 Task: Look for products in the category "Frozen Meals" from Blake's only.
Action: Mouse moved to (331, 158)
Screenshot: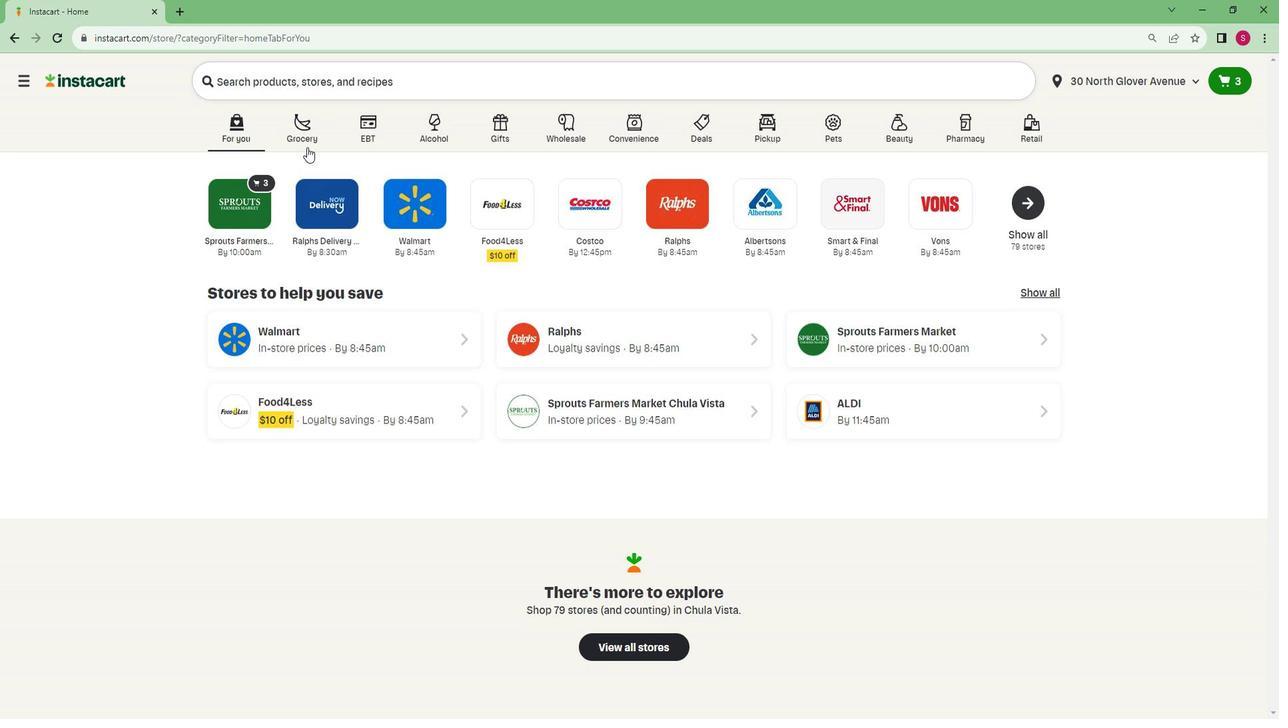 
Action: Mouse pressed left at (331, 158)
Screenshot: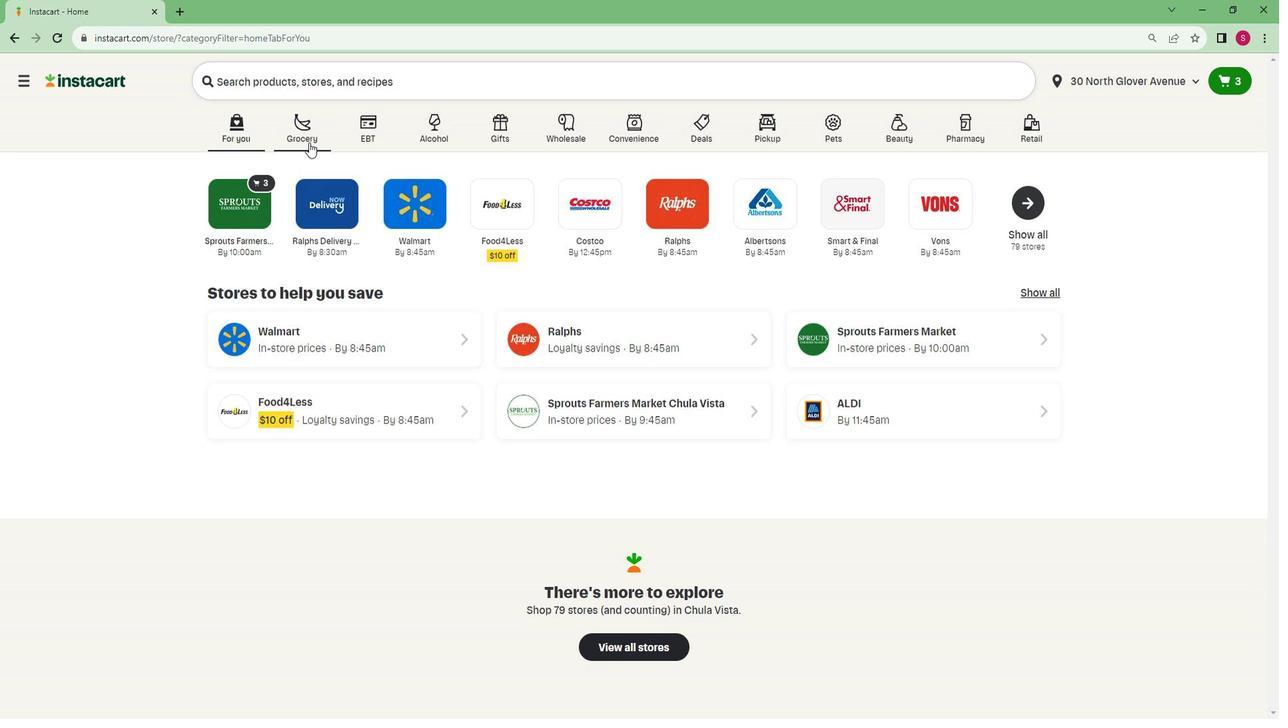 
Action: Mouse moved to (297, 382)
Screenshot: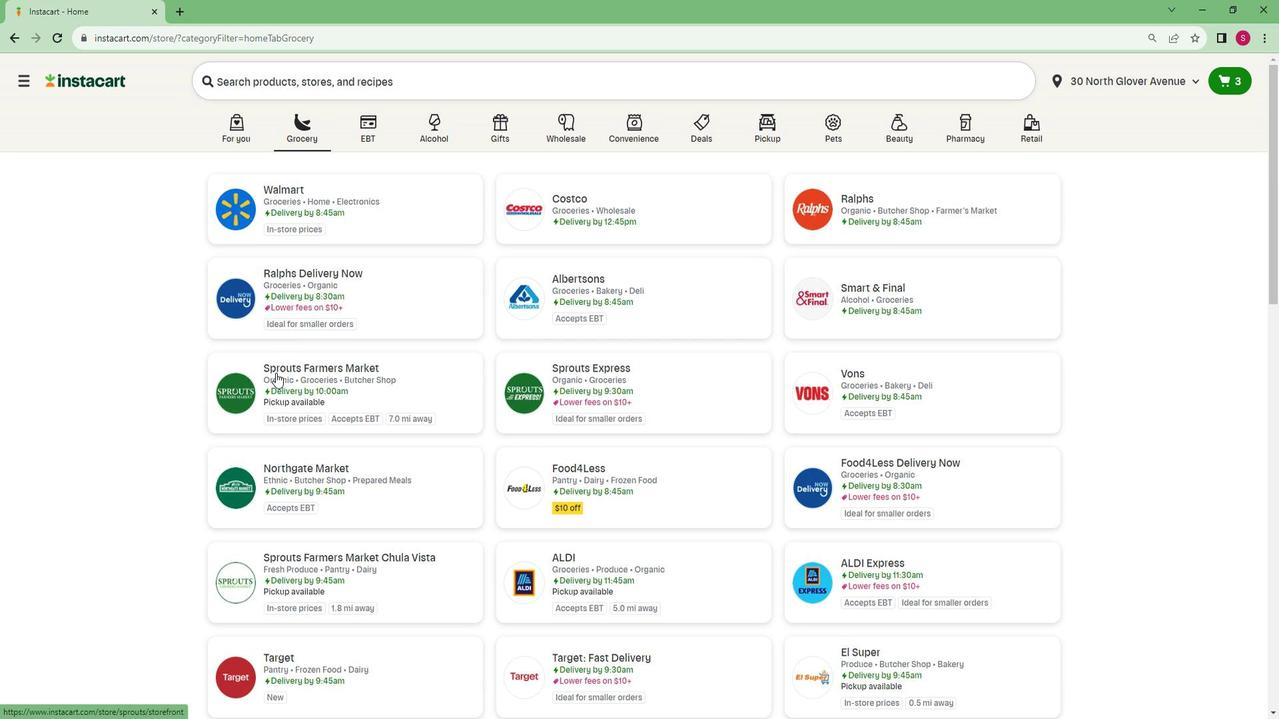 
Action: Mouse pressed left at (297, 382)
Screenshot: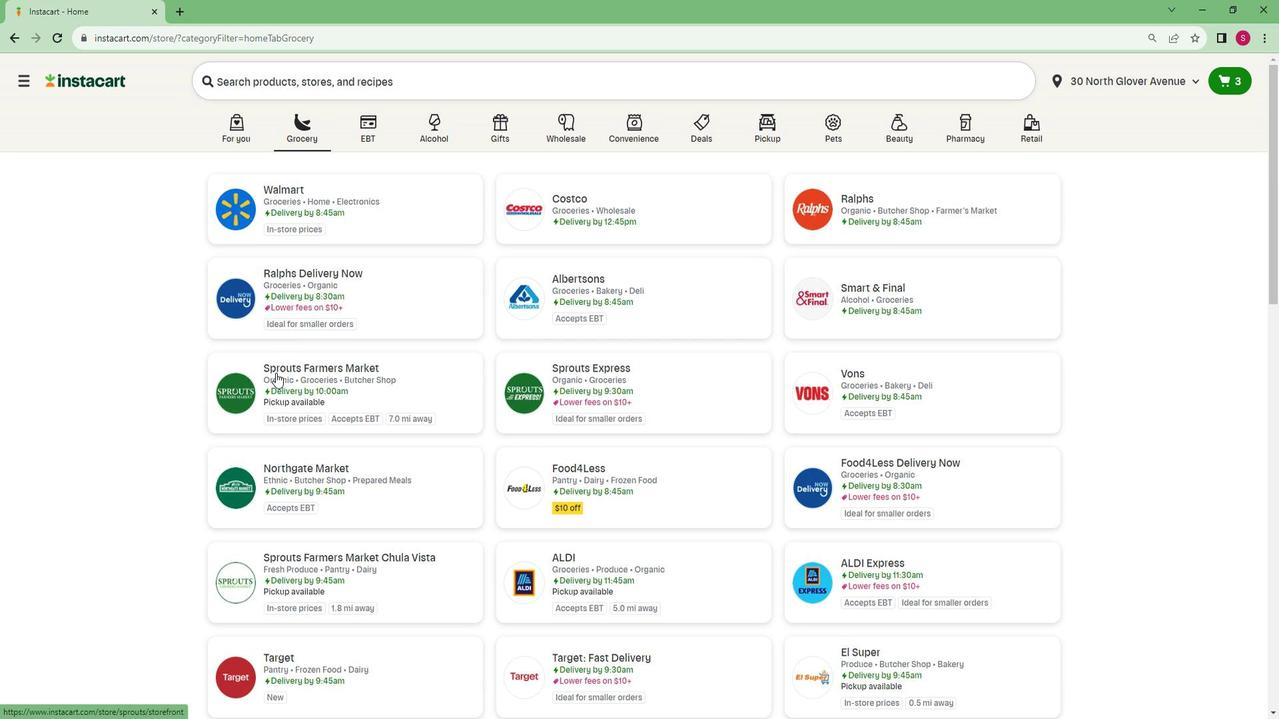 
Action: Mouse moved to (105, 614)
Screenshot: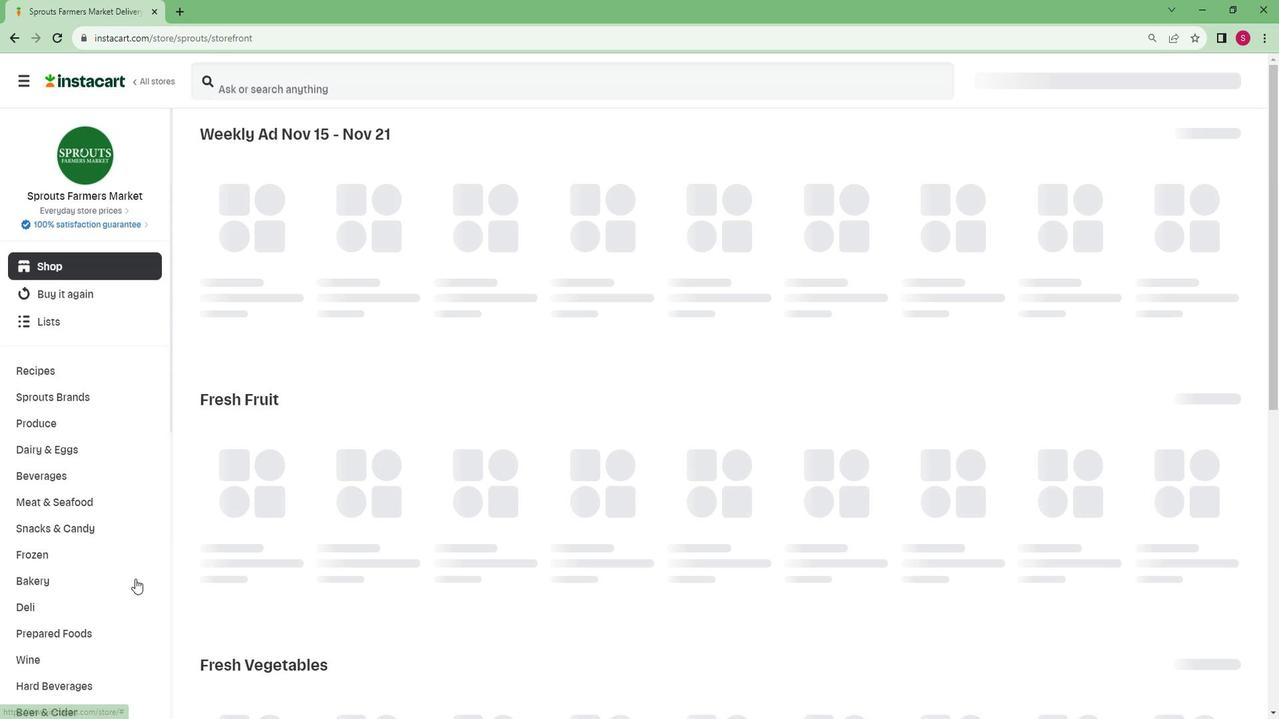 
Action: Mouse scrolled (105, 613) with delta (0, 0)
Screenshot: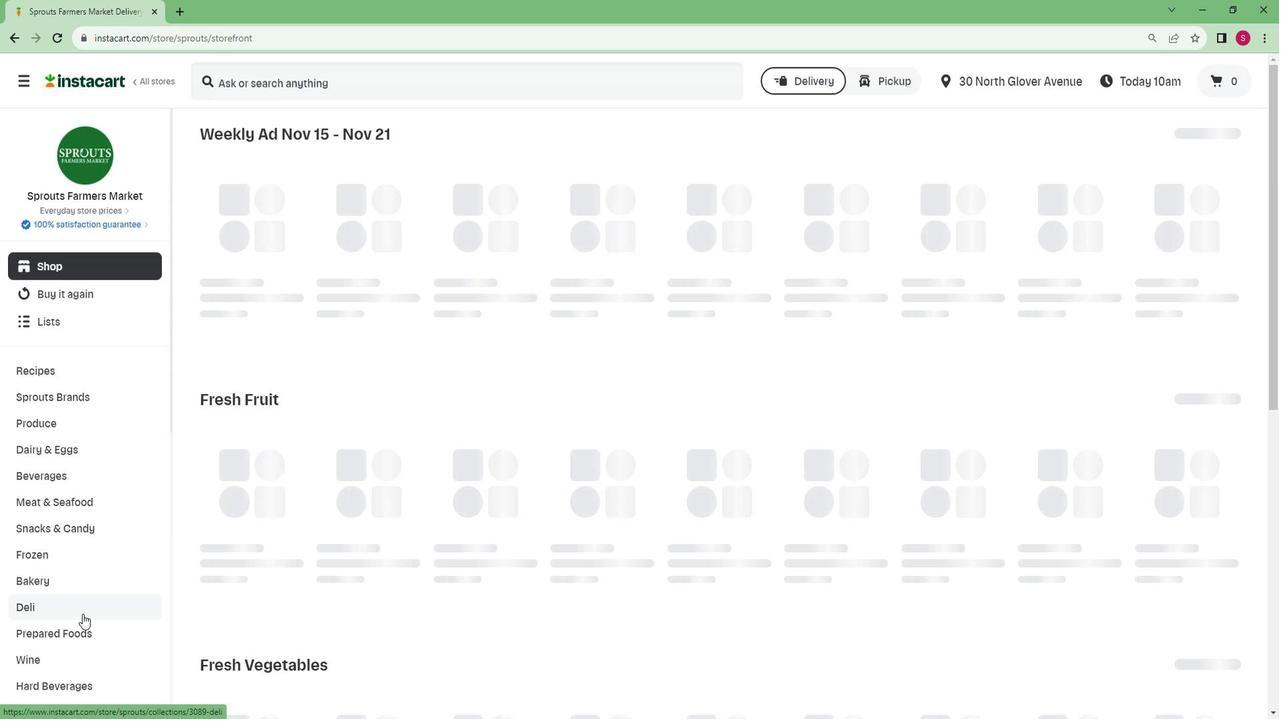 
Action: Mouse scrolled (105, 613) with delta (0, 0)
Screenshot: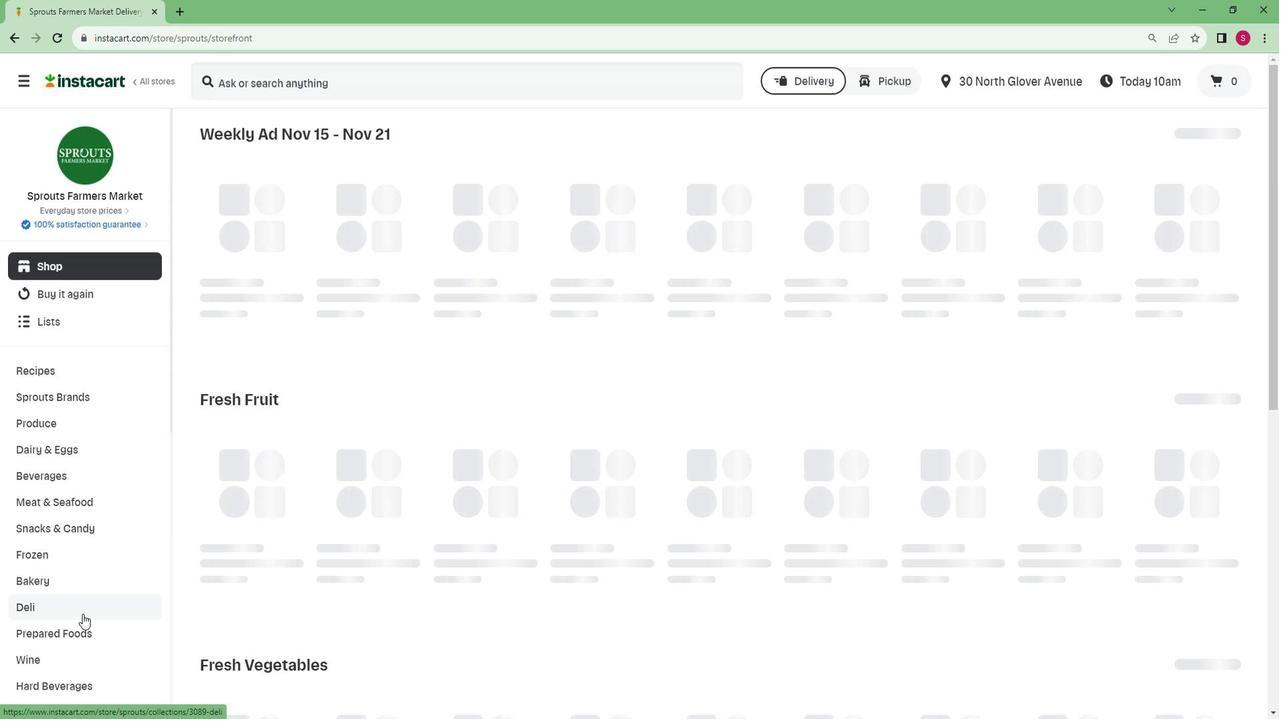 
Action: Mouse scrolled (105, 613) with delta (0, 0)
Screenshot: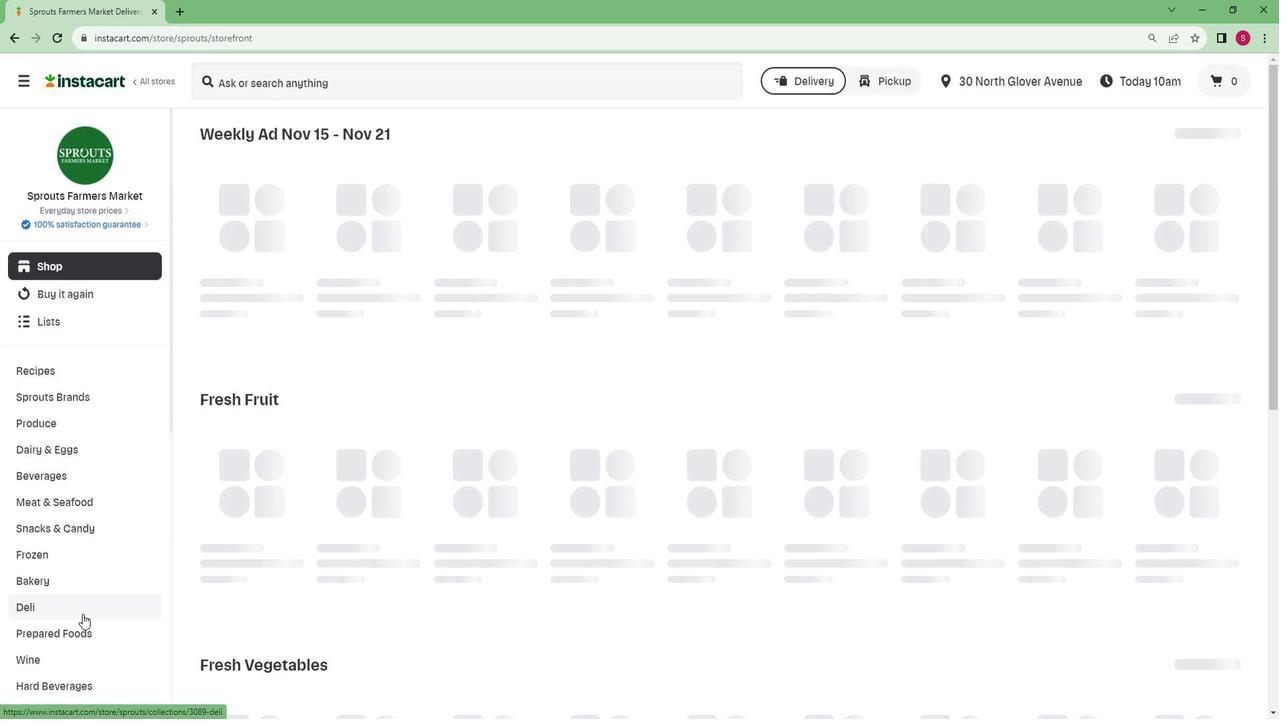 
Action: Mouse scrolled (105, 613) with delta (0, 0)
Screenshot: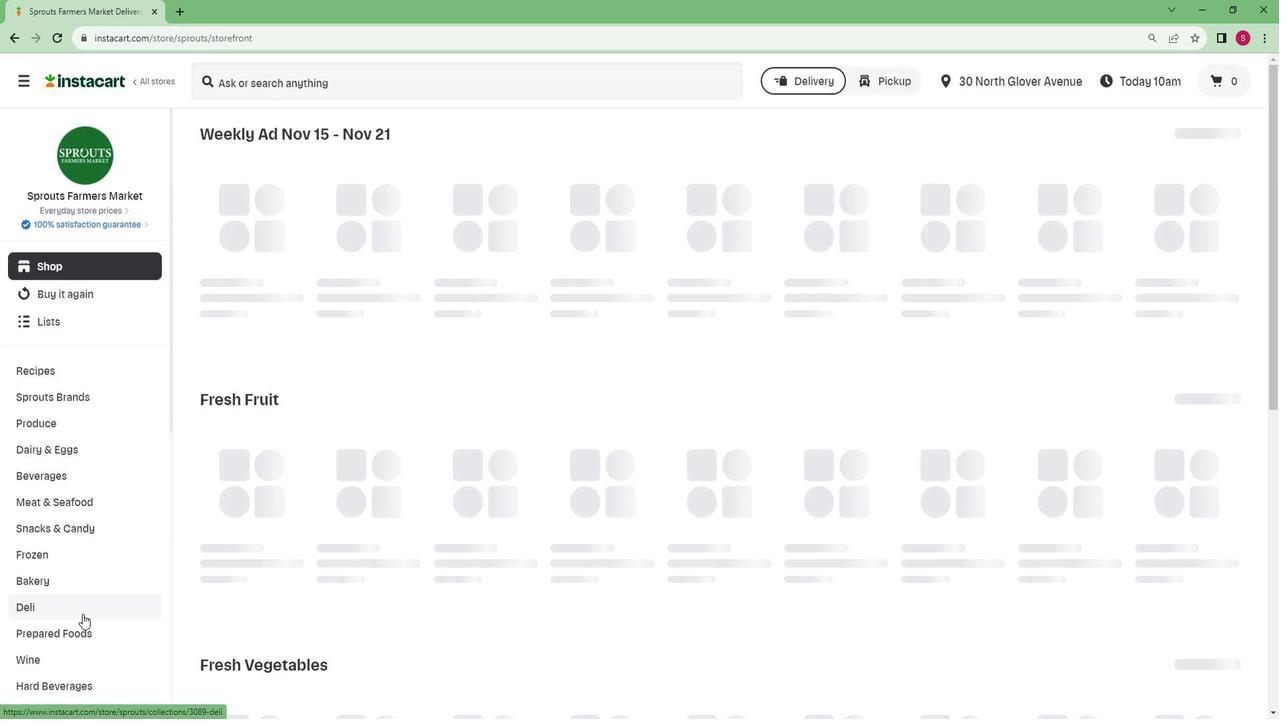 
Action: Mouse scrolled (105, 613) with delta (0, 0)
Screenshot: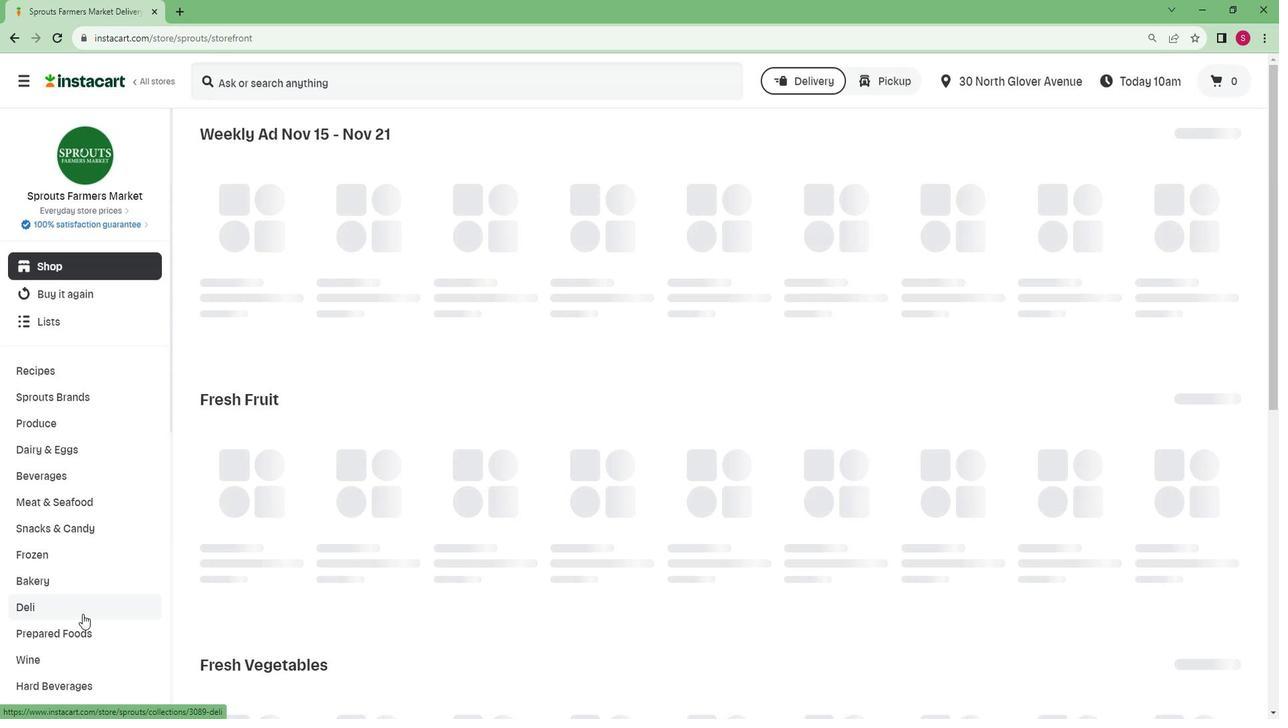 
Action: Mouse moved to (98, 611)
Screenshot: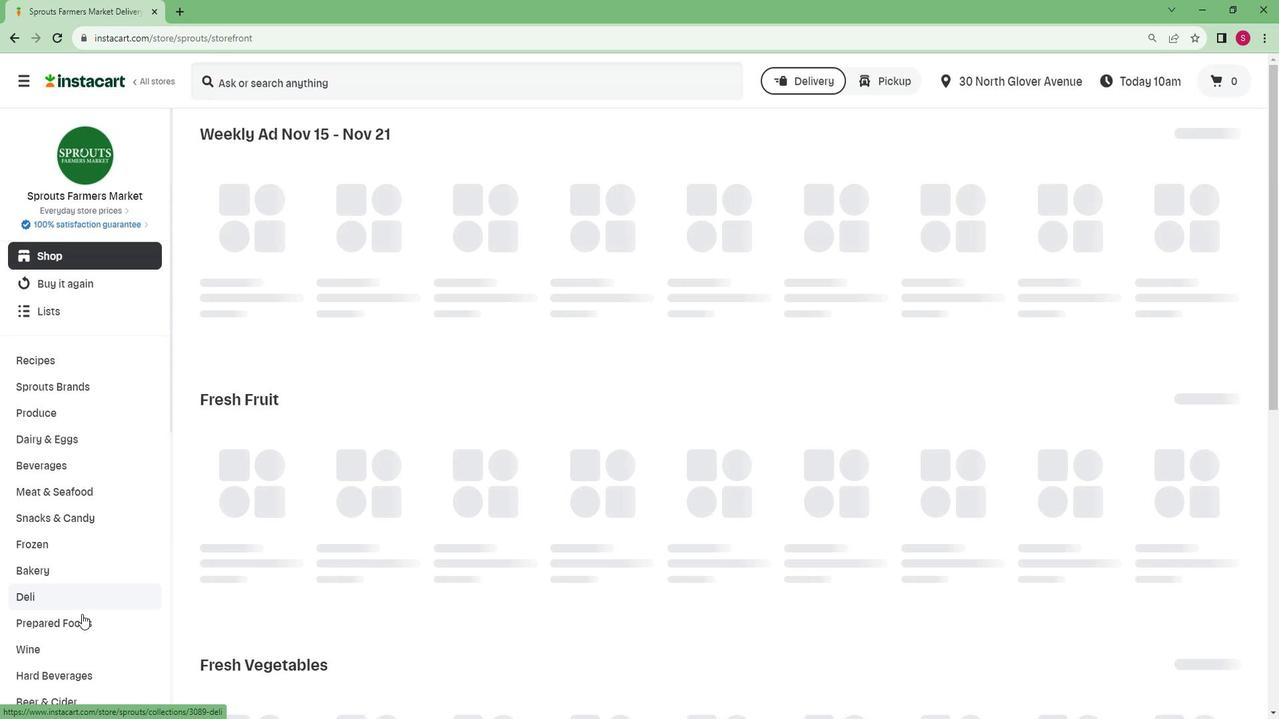 
Action: Mouse scrolled (98, 610) with delta (0, 0)
Screenshot: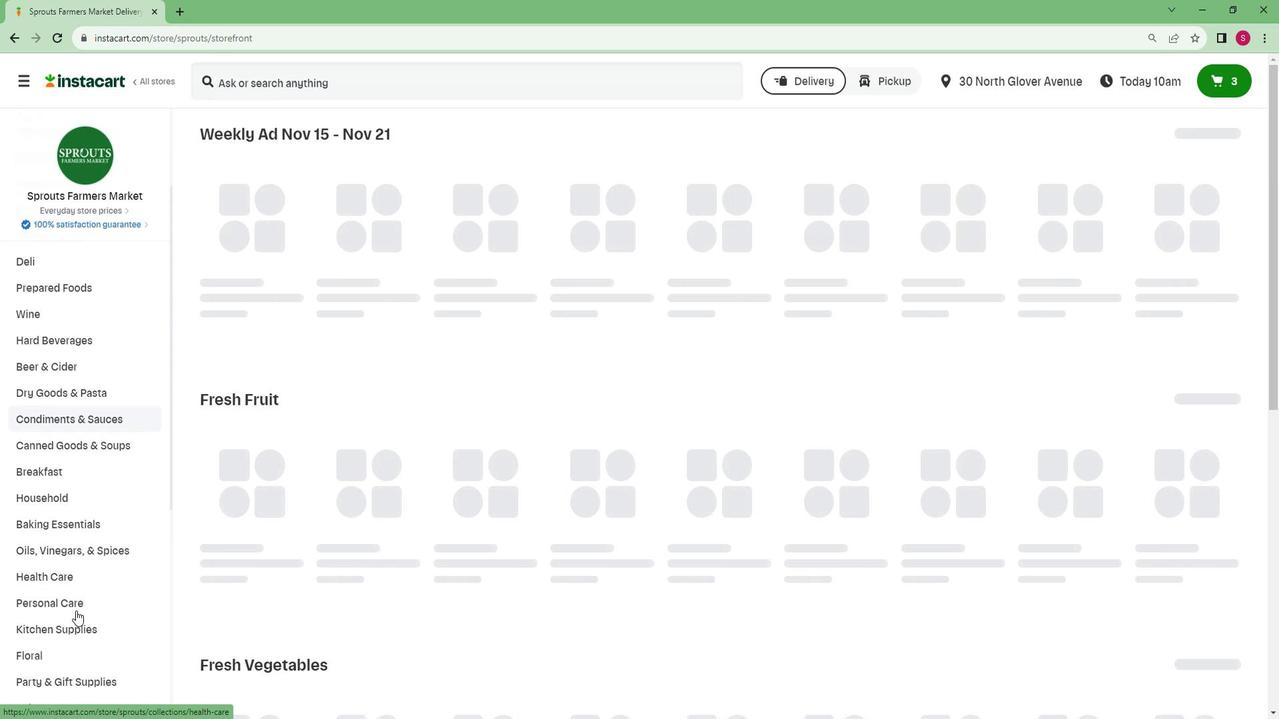 
Action: Mouse moved to (98, 610)
Screenshot: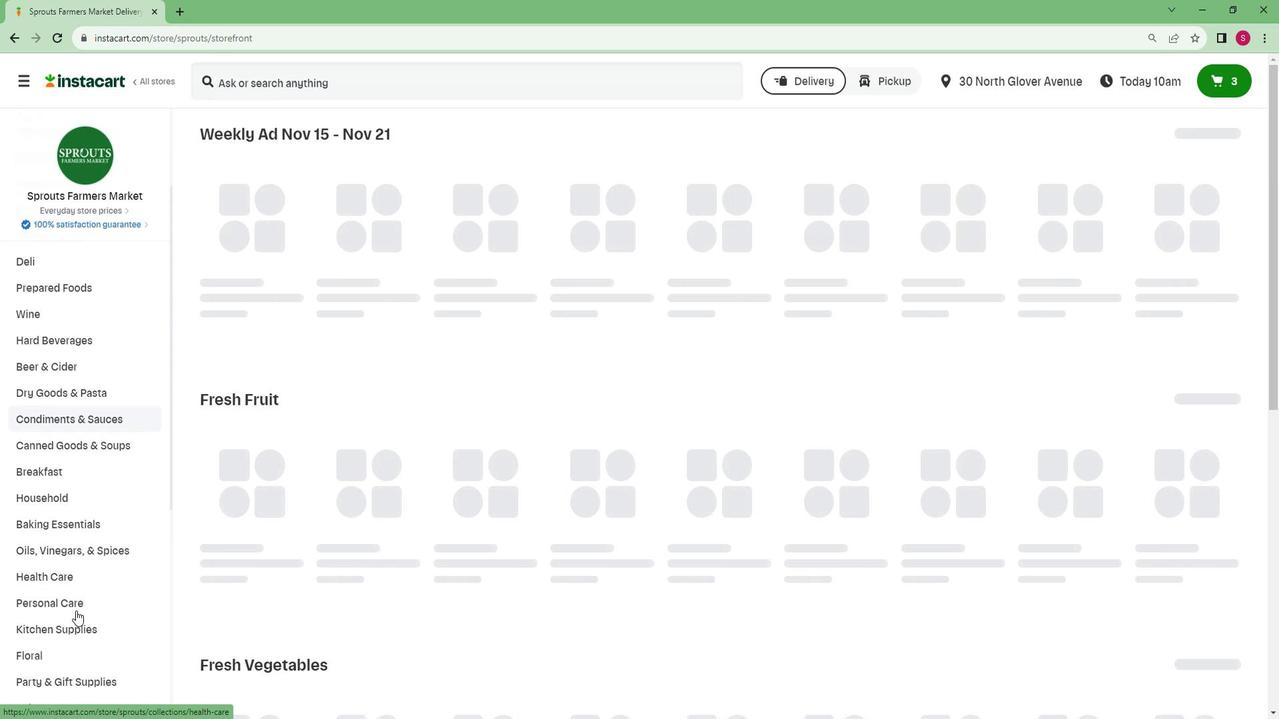 
Action: Mouse scrolled (98, 609) with delta (0, 0)
Screenshot: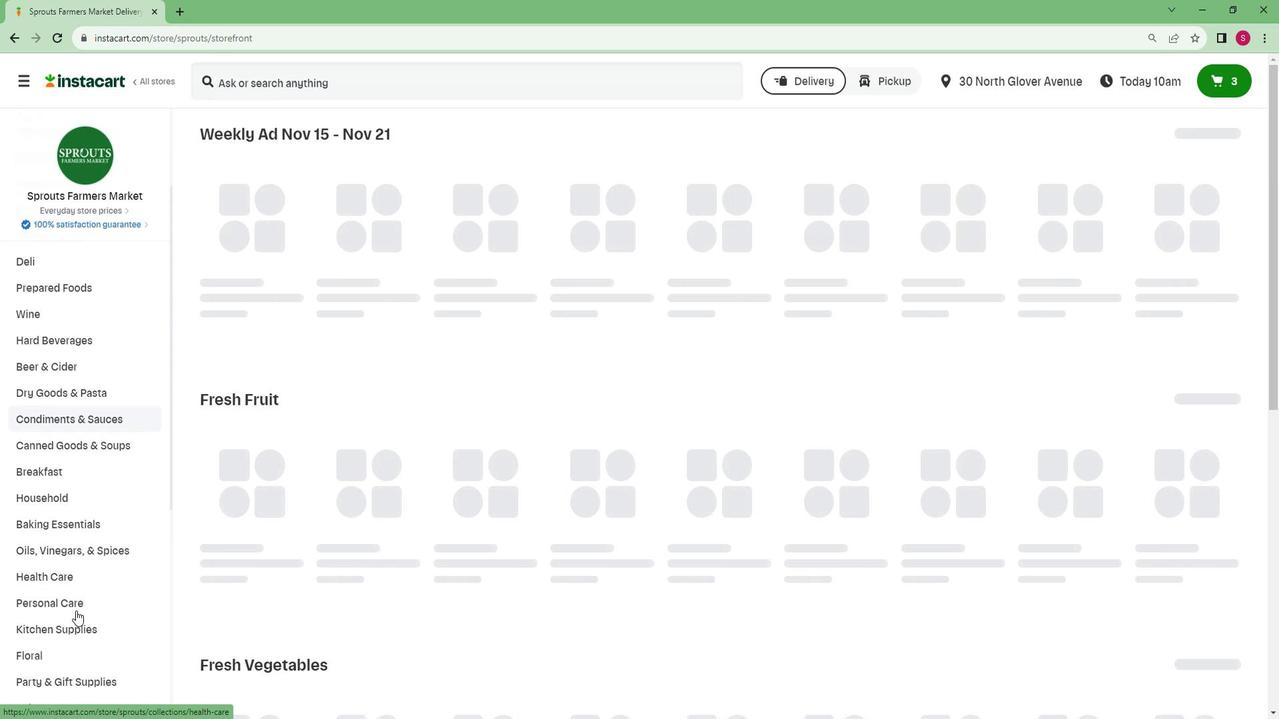 
Action: Mouse scrolled (98, 609) with delta (0, 0)
Screenshot: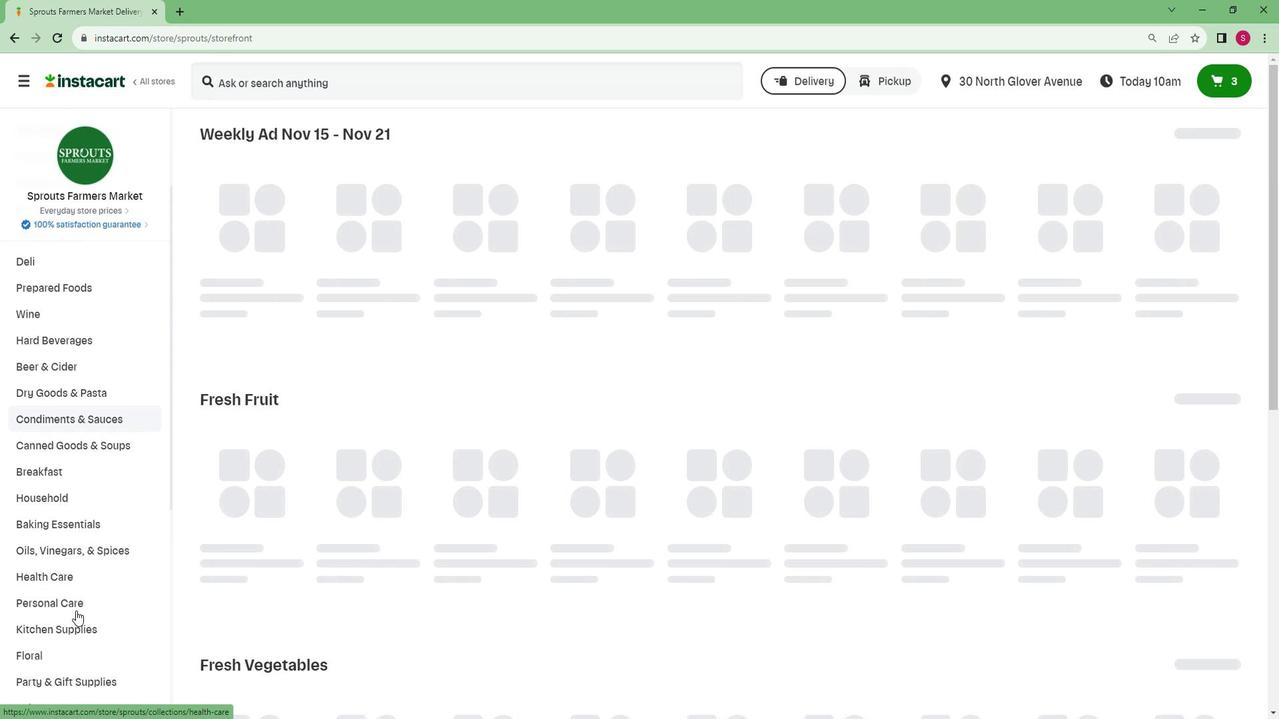 
Action: Mouse scrolled (98, 609) with delta (0, 0)
Screenshot: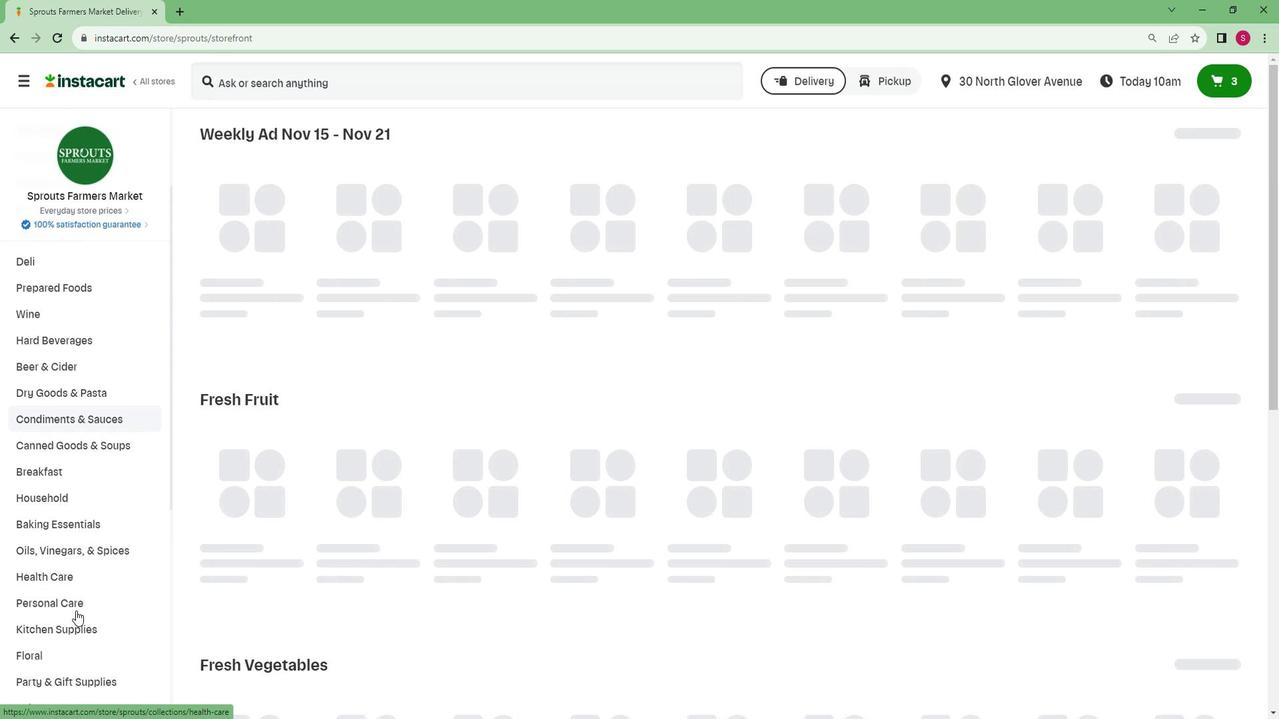 
Action: Mouse scrolled (98, 609) with delta (0, 0)
Screenshot: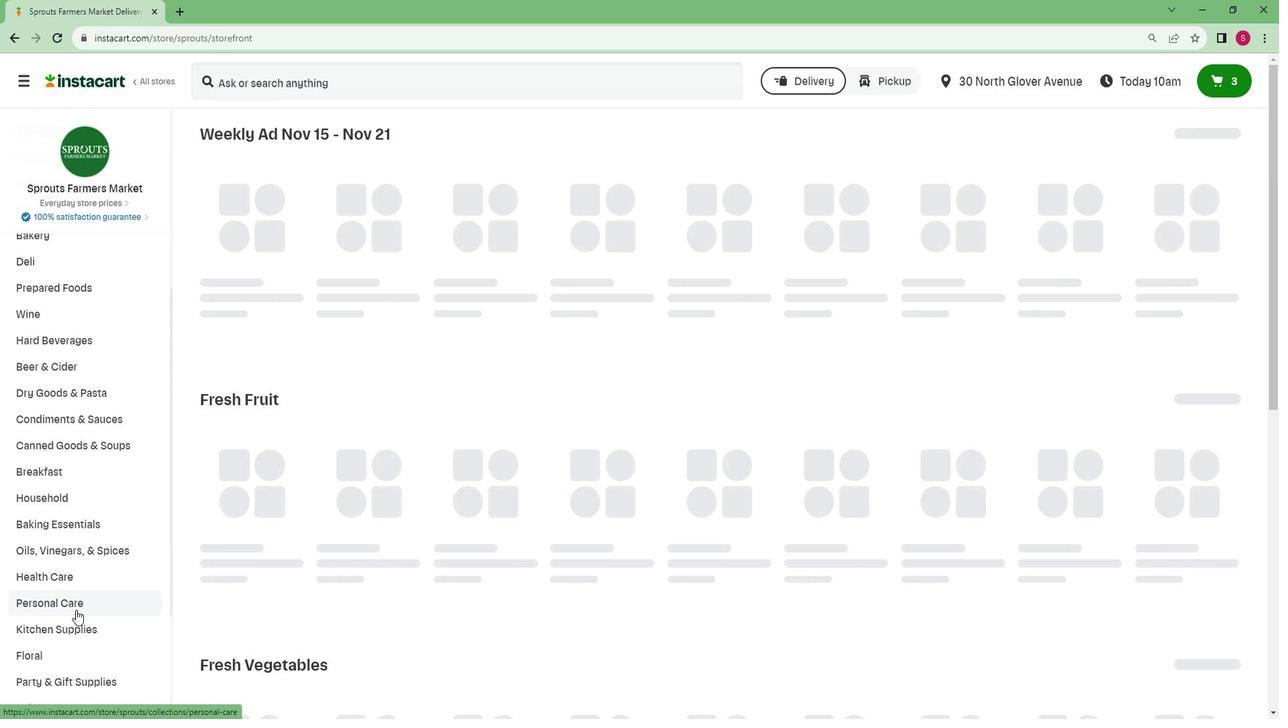 
Action: Mouse scrolled (98, 609) with delta (0, 0)
Screenshot: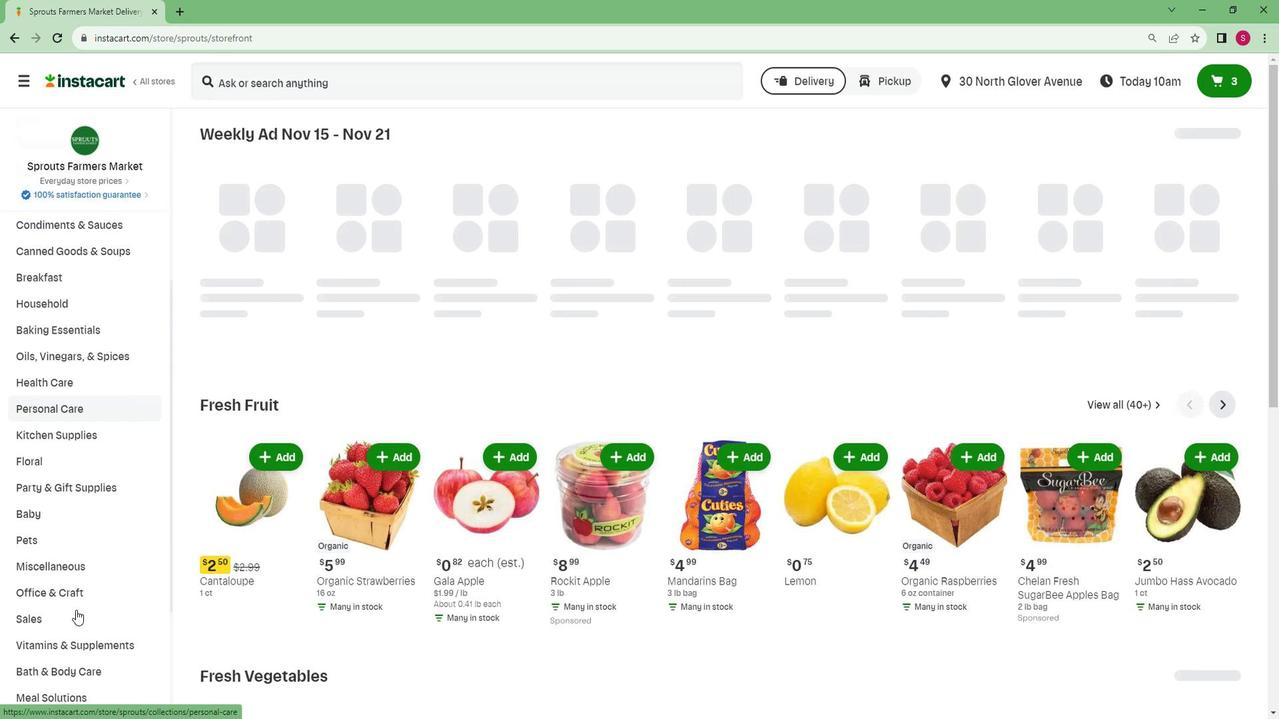 
Action: Mouse scrolled (98, 609) with delta (0, 0)
Screenshot: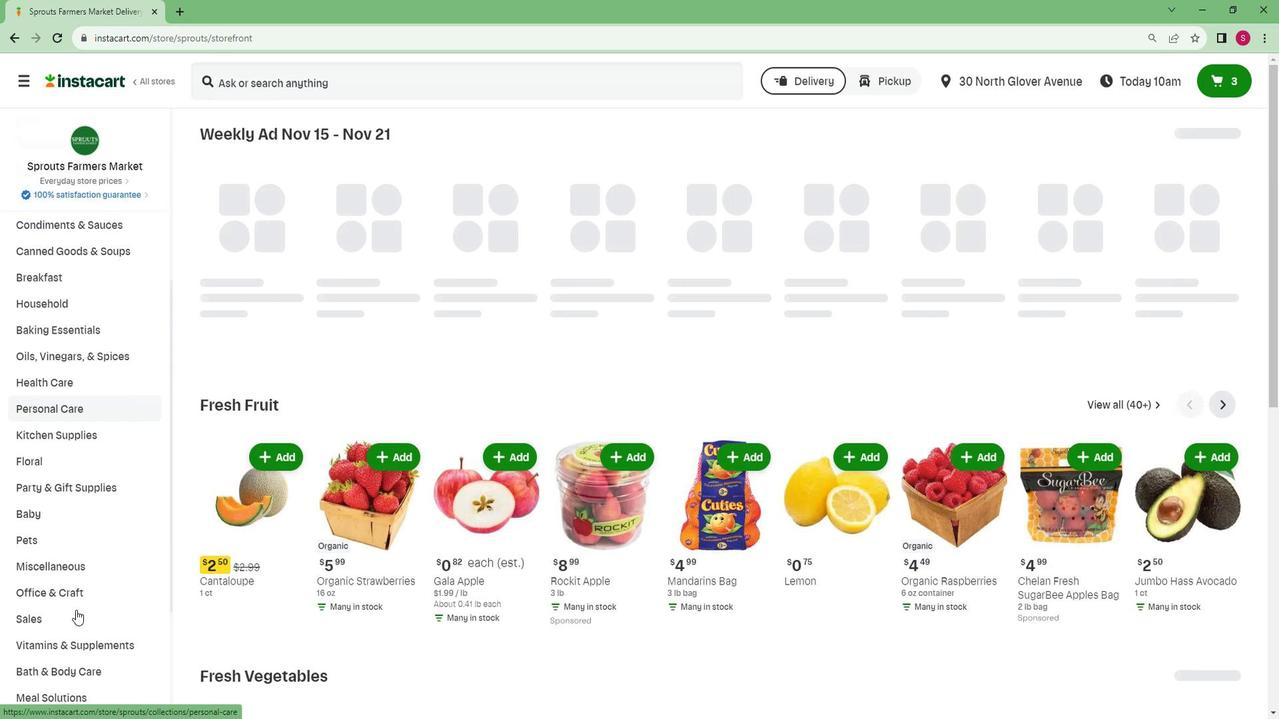 
Action: Mouse scrolled (98, 609) with delta (0, 0)
Screenshot: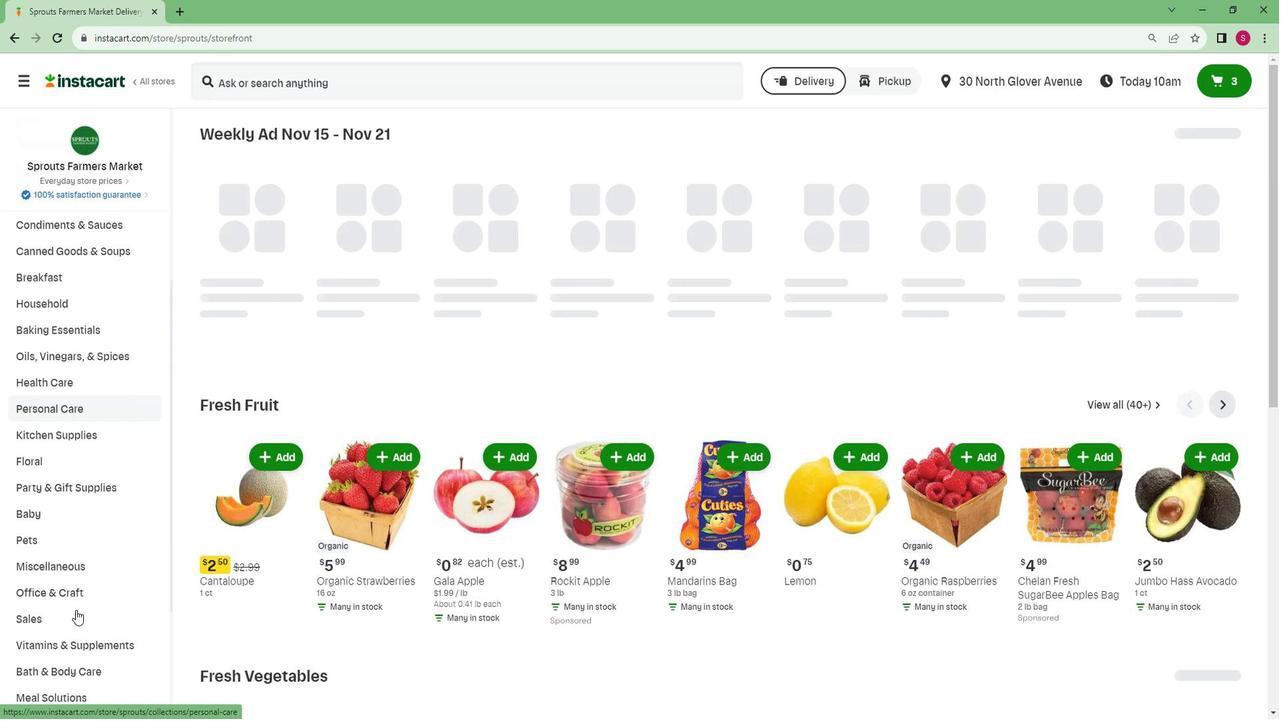 
Action: Mouse scrolled (98, 609) with delta (0, 0)
Screenshot: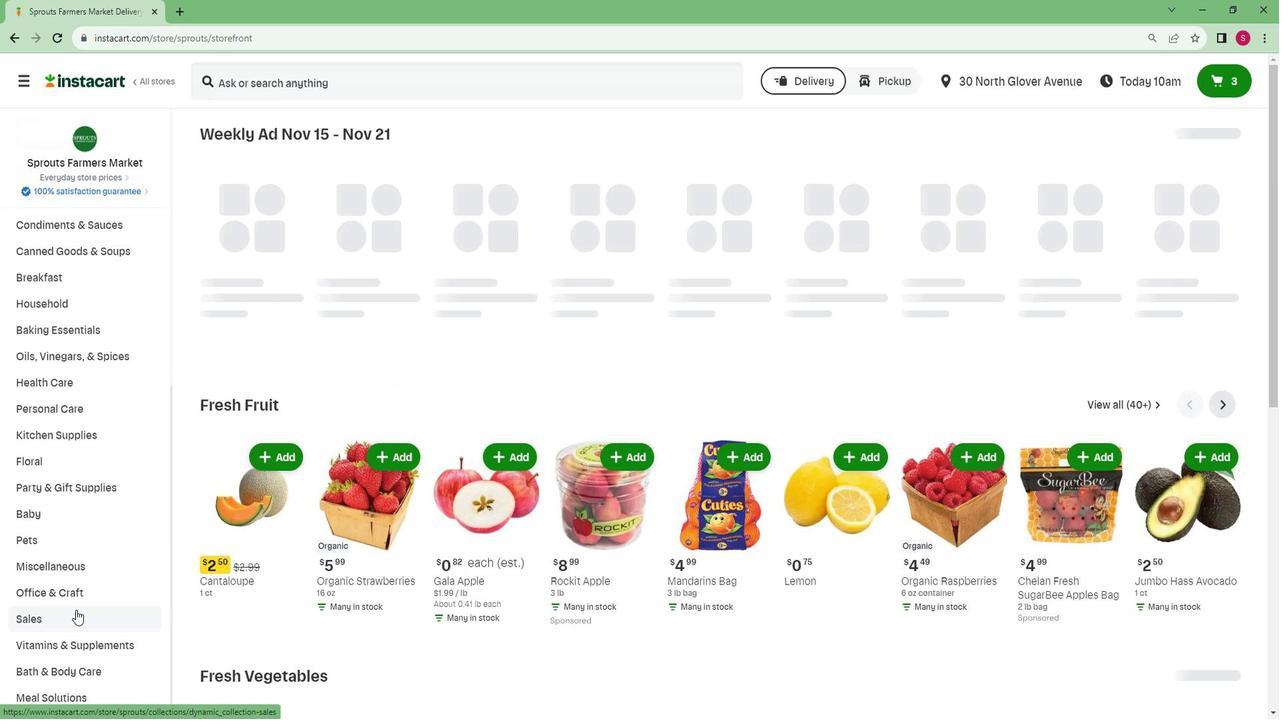 
Action: Mouse moved to (73, 694)
Screenshot: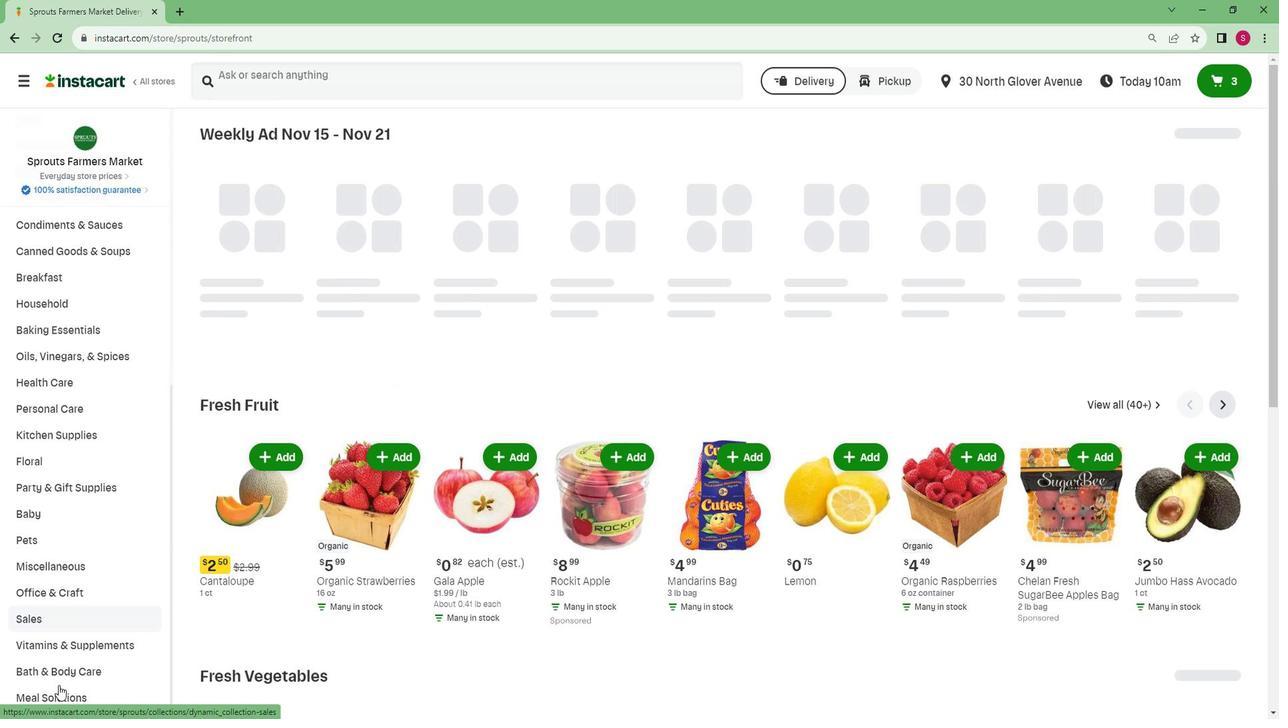 
Action: Mouse pressed left at (73, 694)
Screenshot: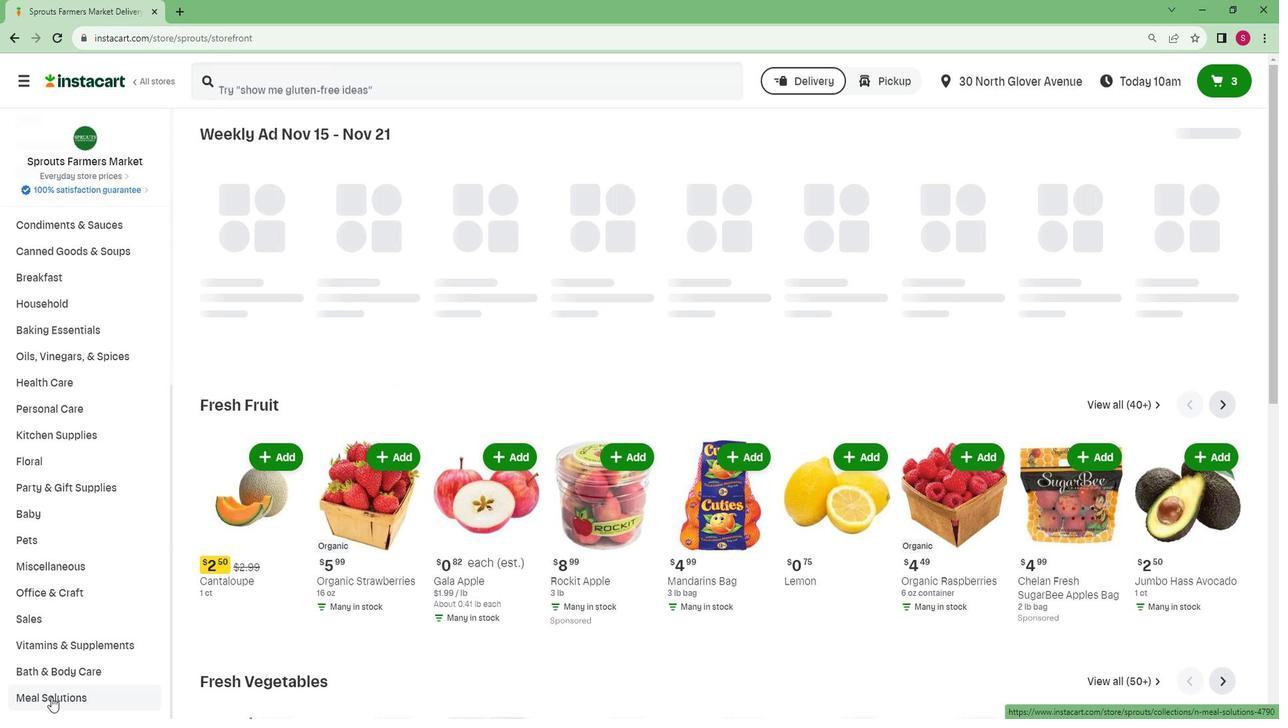 
Action: Mouse moved to (90, 660)
Screenshot: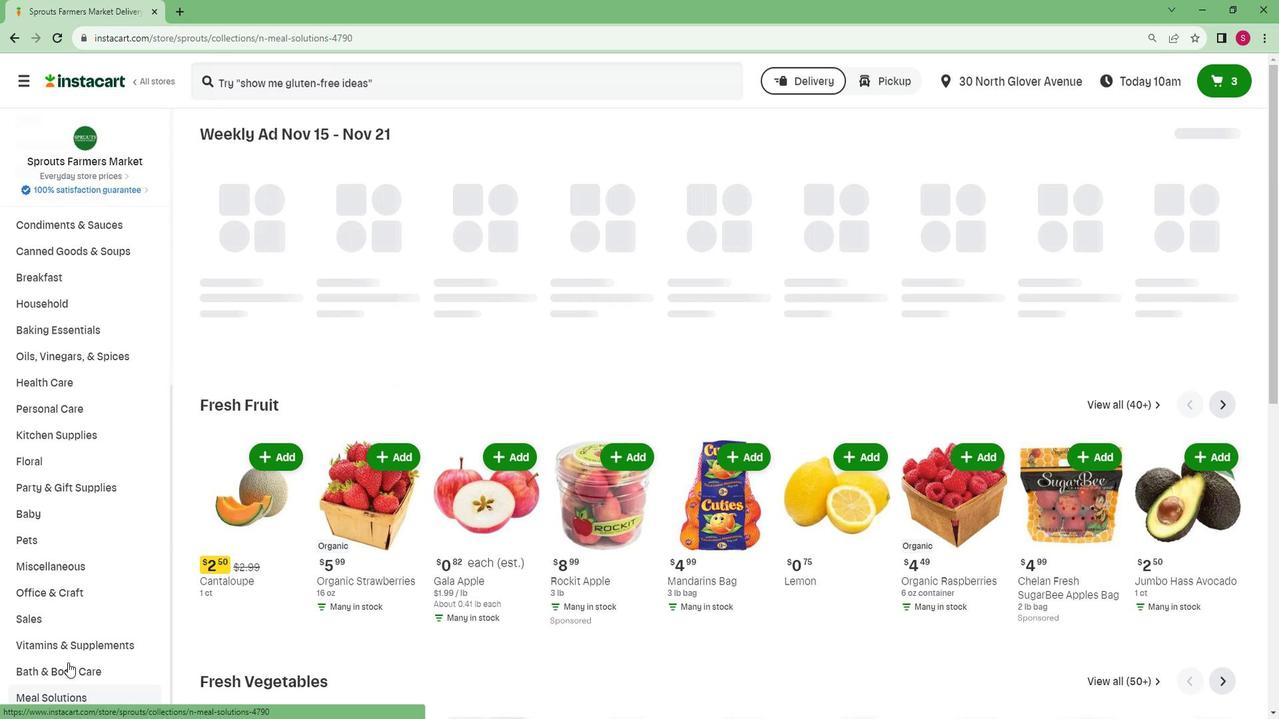 
Action: Mouse scrolled (90, 659) with delta (0, 0)
Screenshot: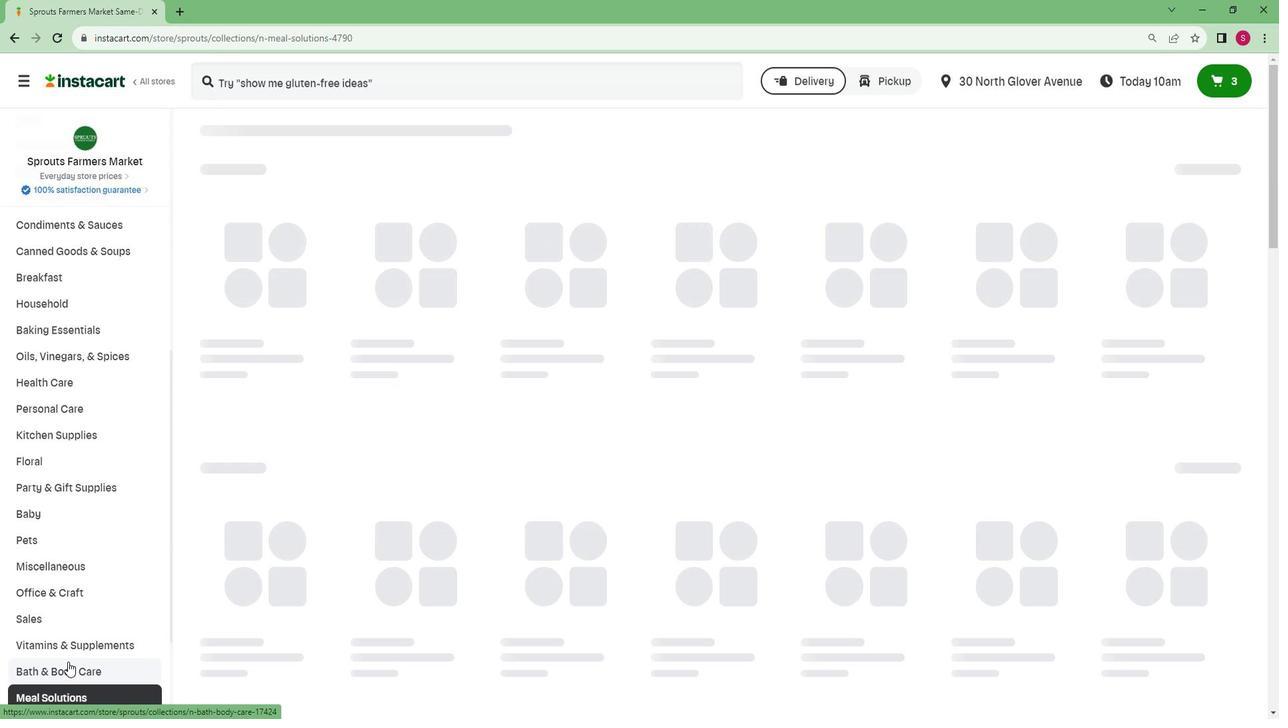 
Action: Mouse scrolled (90, 659) with delta (0, 0)
Screenshot: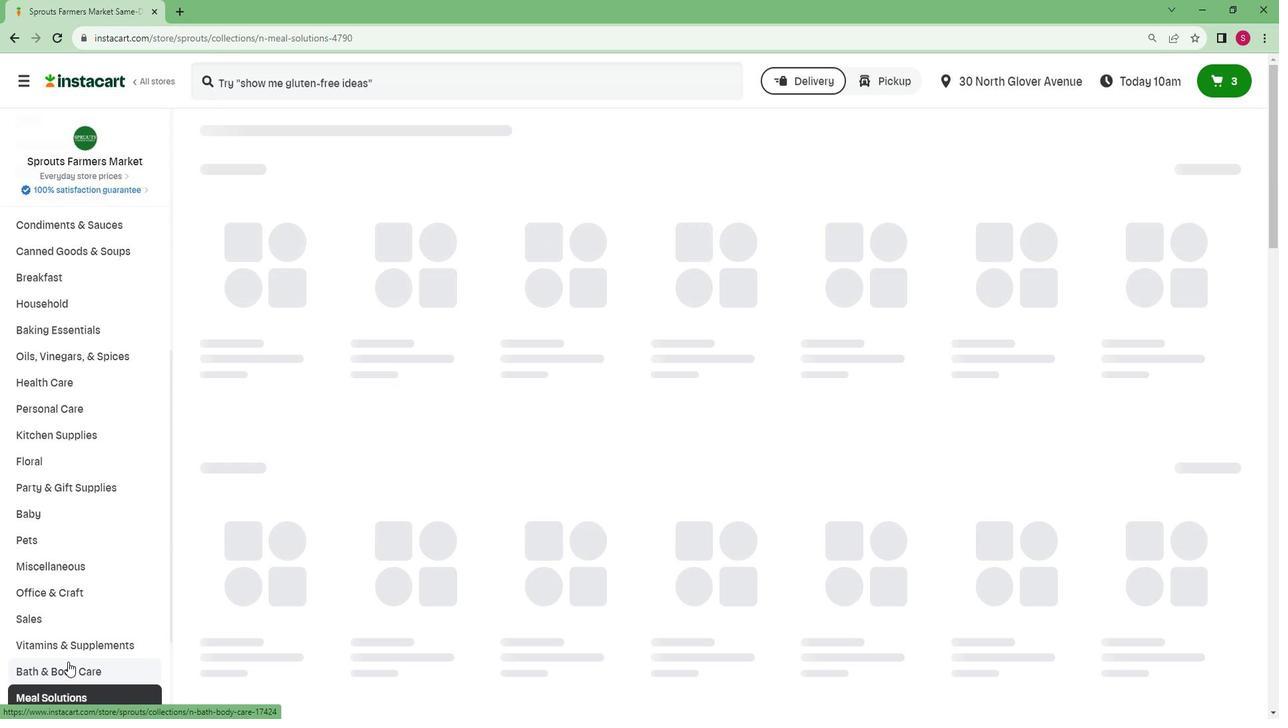 
Action: Mouse scrolled (90, 659) with delta (0, 0)
Screenshot: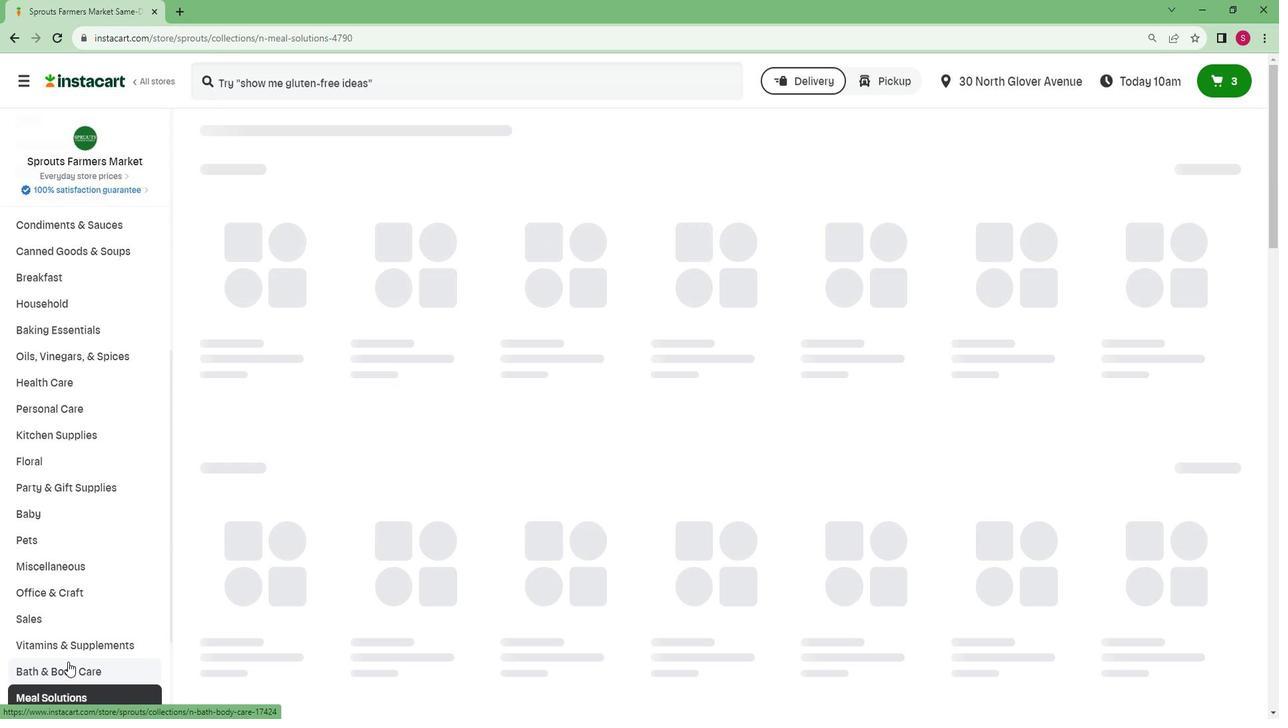 
Action: Mouse scrolled (90, 659) with delta (0, 0)
Screenshot: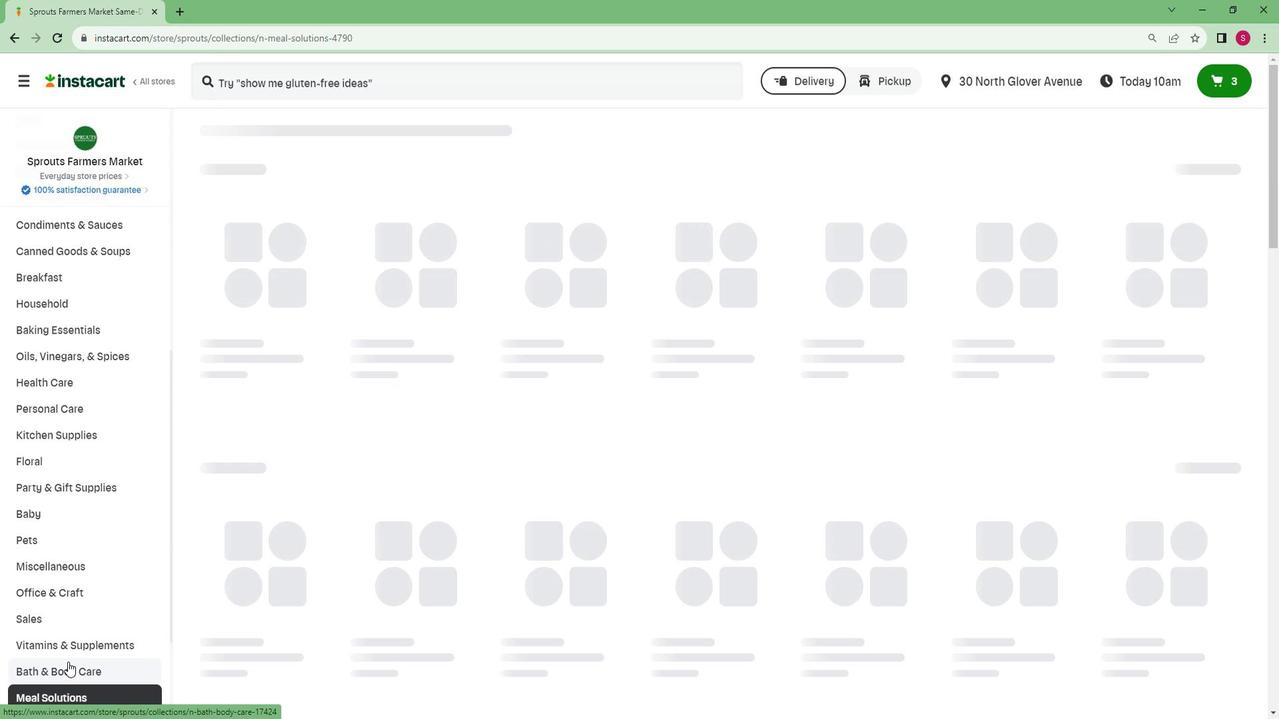 
Action: Mouse scrolled (90, 659) with delta (0, 0)
Screenshot: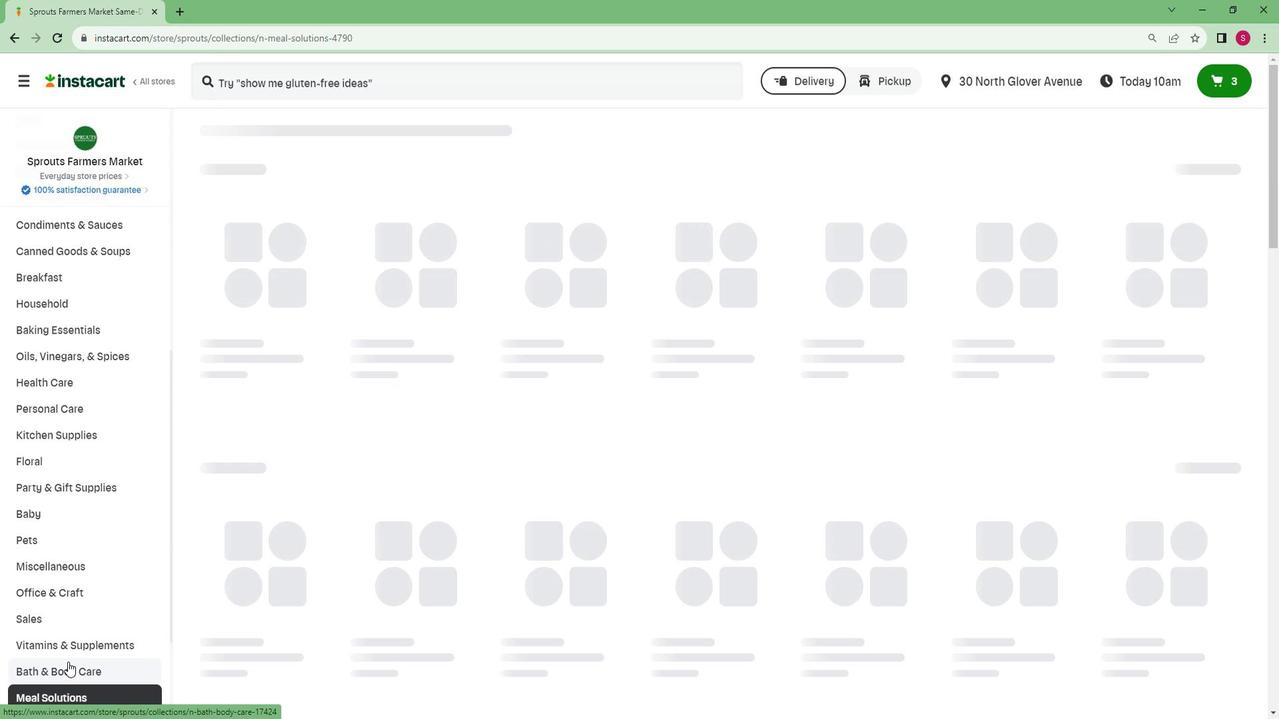 
Action: Mouse scrolled (90, 659) with delta (0, 0)
Screenshot: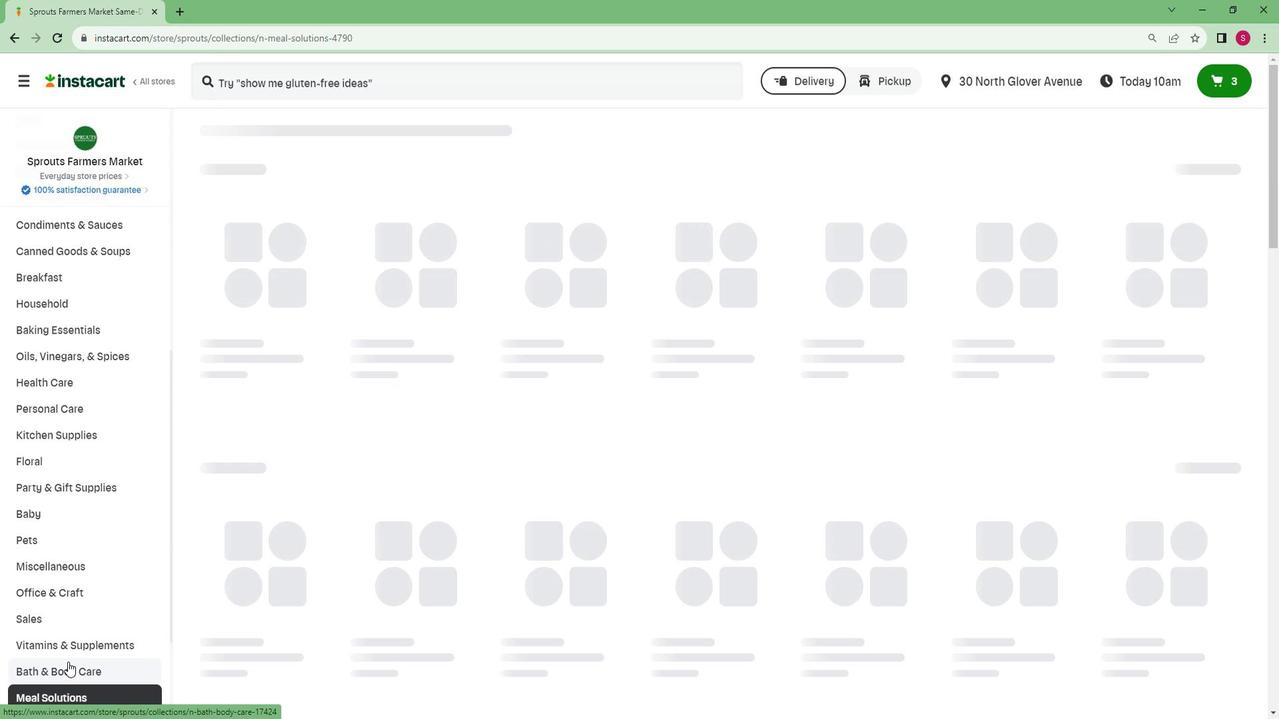 
Action: Mouse scrolled (90, 659) with delta (0, 0)
Screenshot: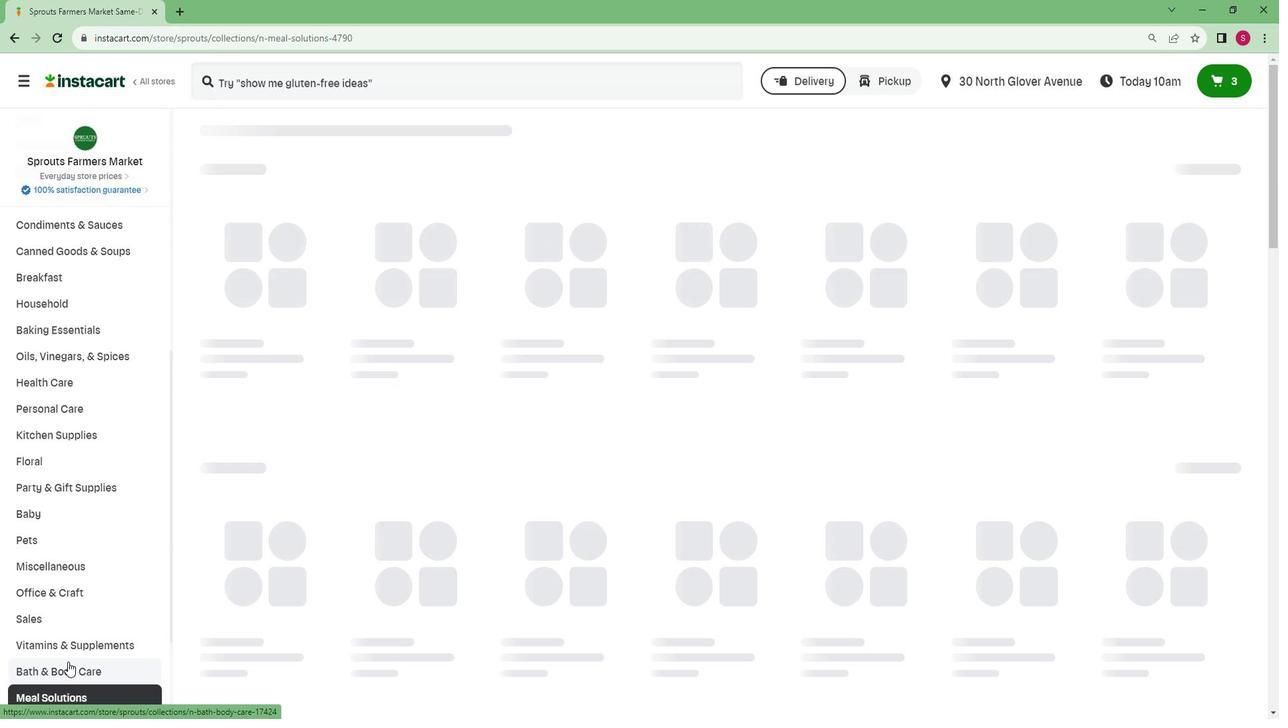 
Action: Mouse moved to (75, 692)
Screenshot: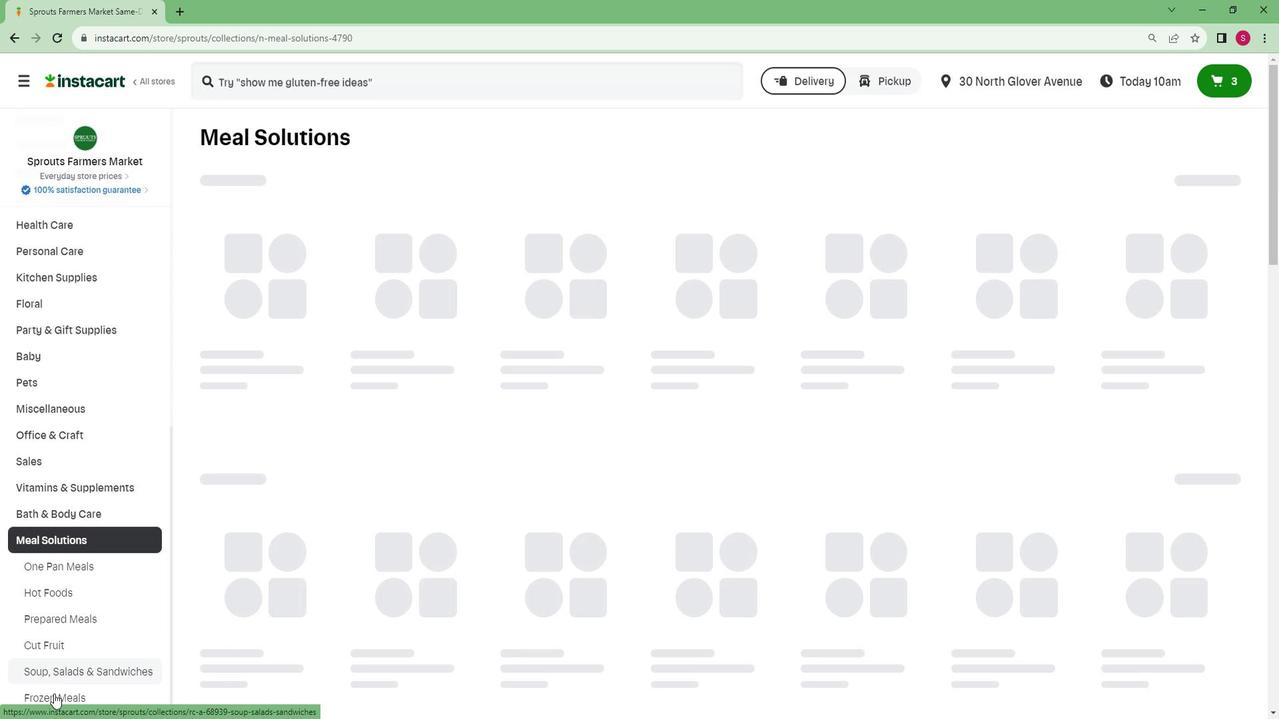 
Action: Mouse pressed left at (75, 692)
Screenshot: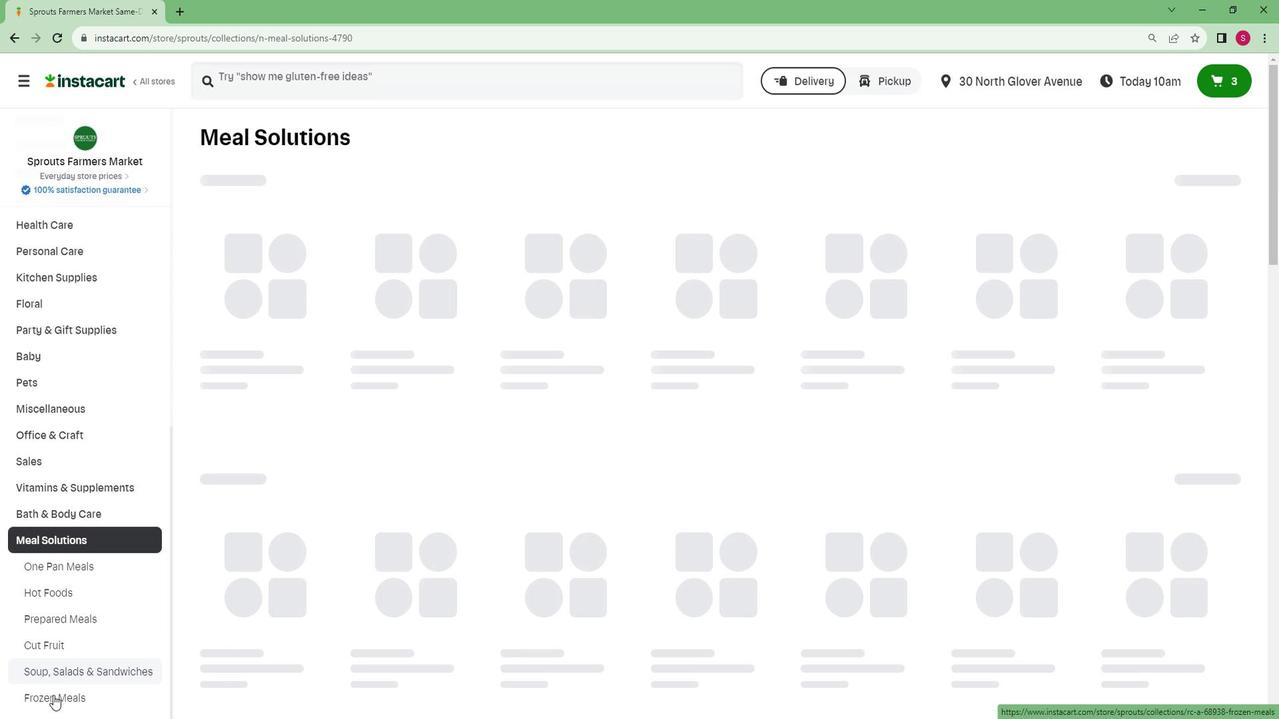 
Action: Mouse moved to (475, 207)
Screenshot: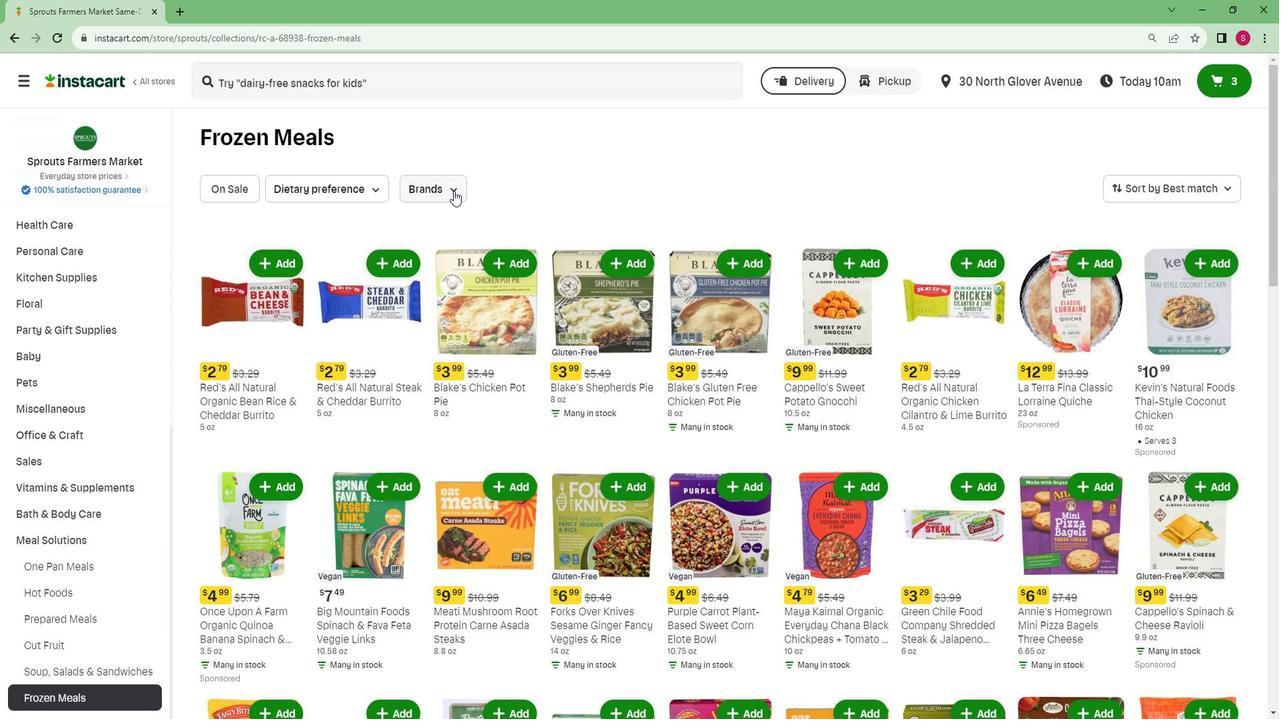 
Action: Mouse pressed left at (475, 207)
Screenshot: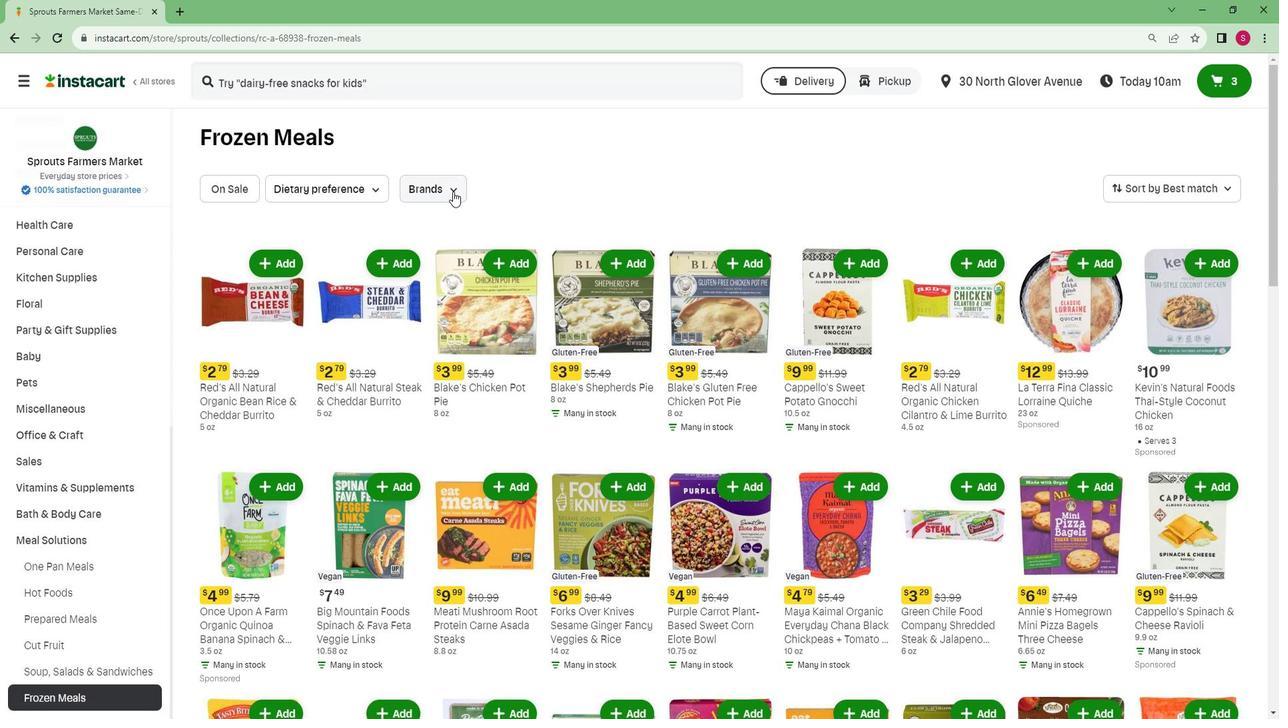 
Action: Mouse moved to (461, 347)
Screenshot: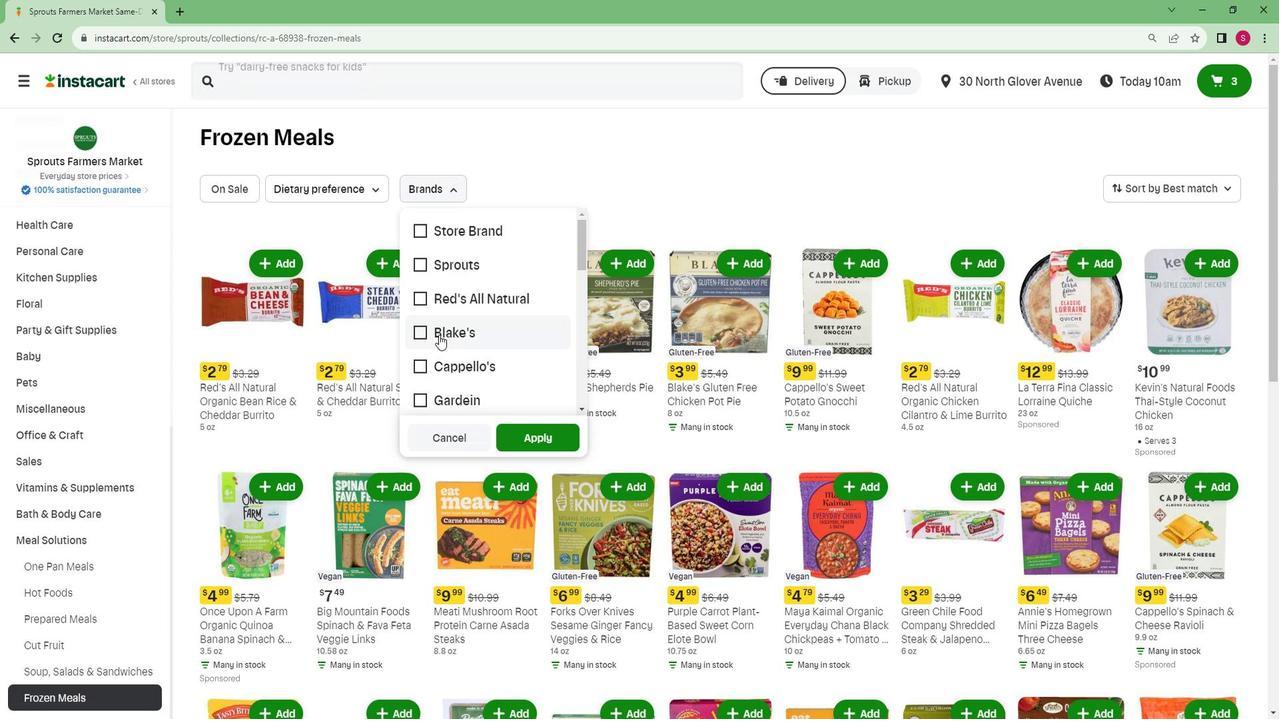 
Action: Mouse pressed left at (461, 347)
Screenshot: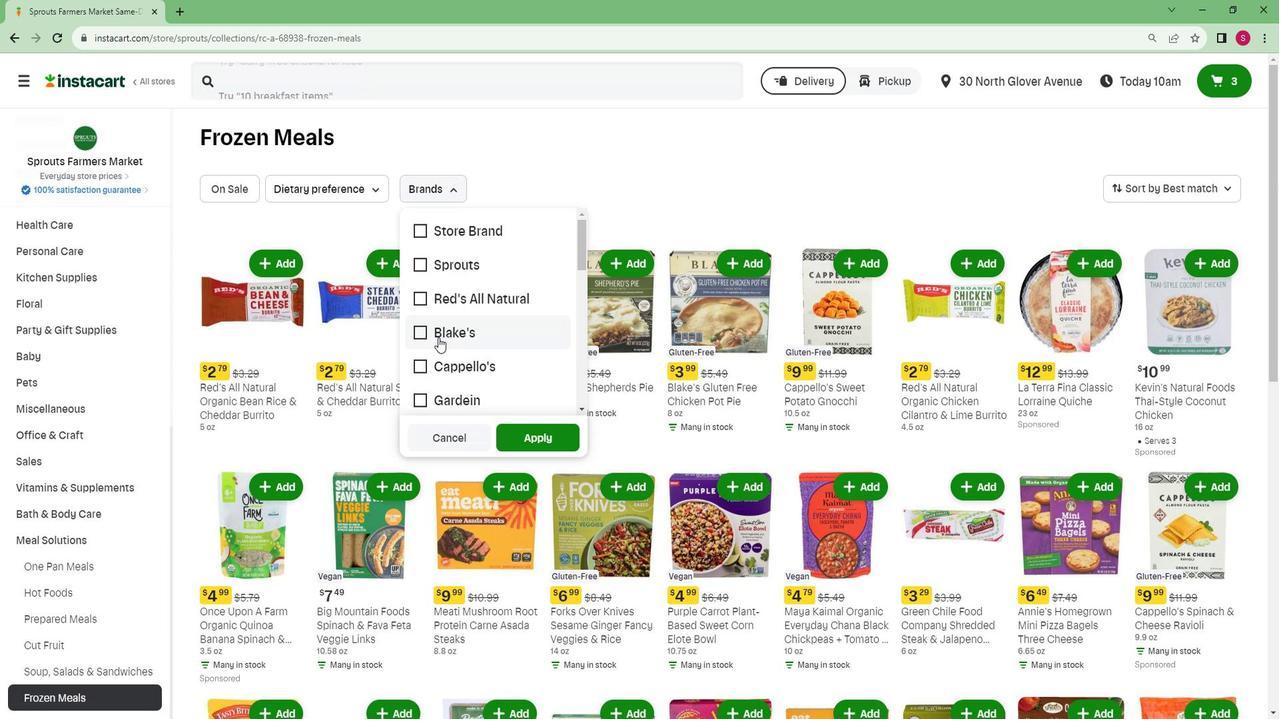 
Action: Mouse moved to (541, 439)
Screenshot: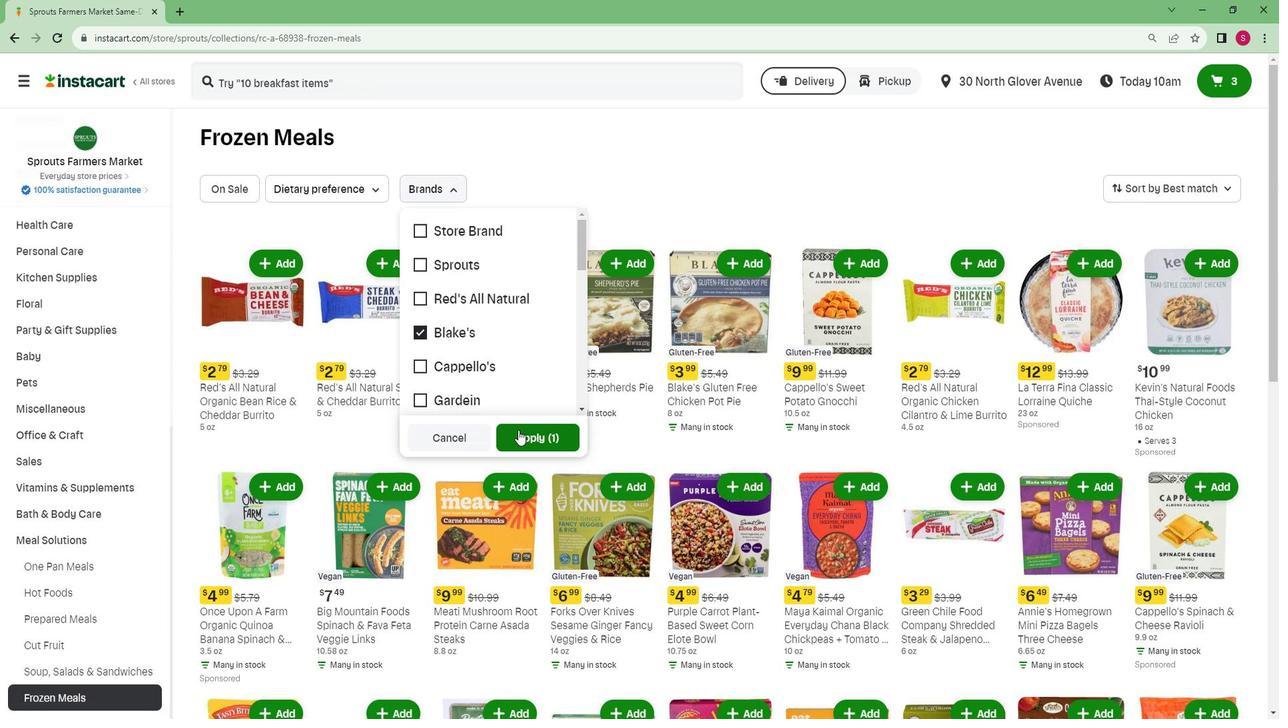 
Action: Mouse pressed left at (541, 439)
Screenshot: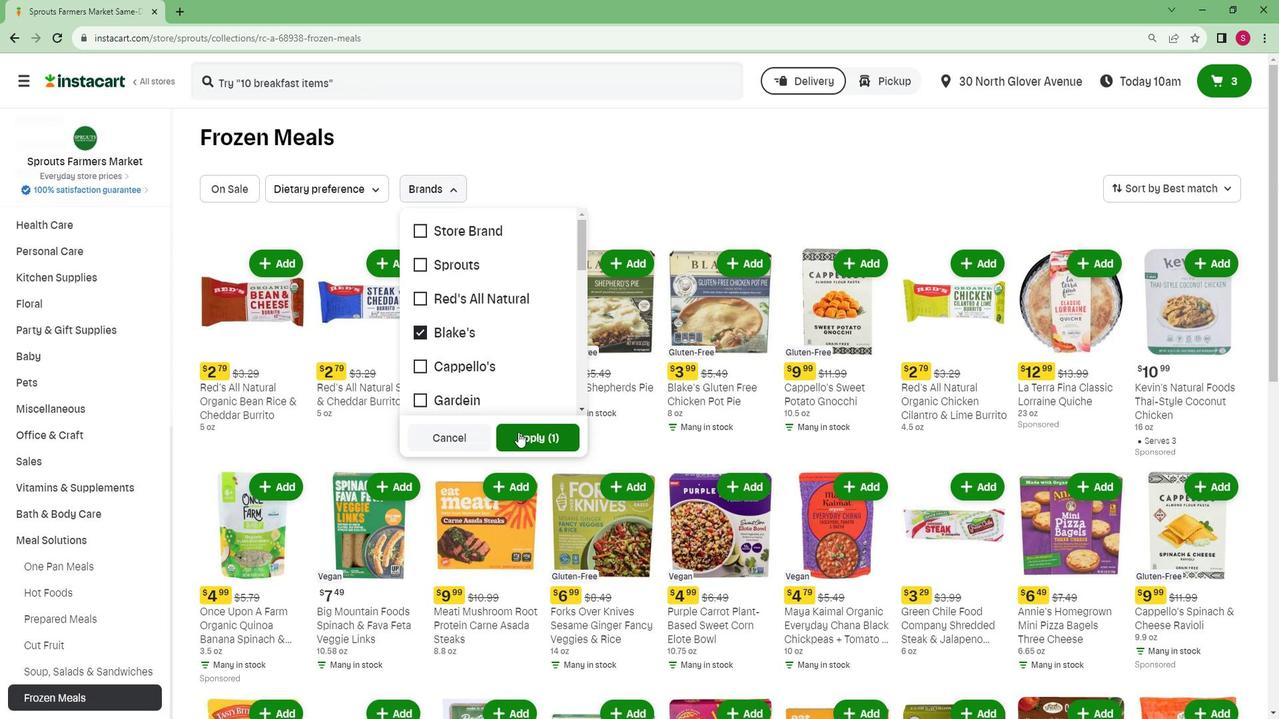 
